 Task: Look for space in Linhai, China from 6th September, 2023 to 10th September, 2023 for 1 adult in price range Rs.10000 to Rs.15000. Place can be private room with 1  bedroom having 1 bed and 1 bathroom. Property type can be house, flat, guest house, hotel. Booking option can be shelf check-in. Required host language is Chinese (Simplified).
Action: Mouse moved to (424, 160)
Screenshot: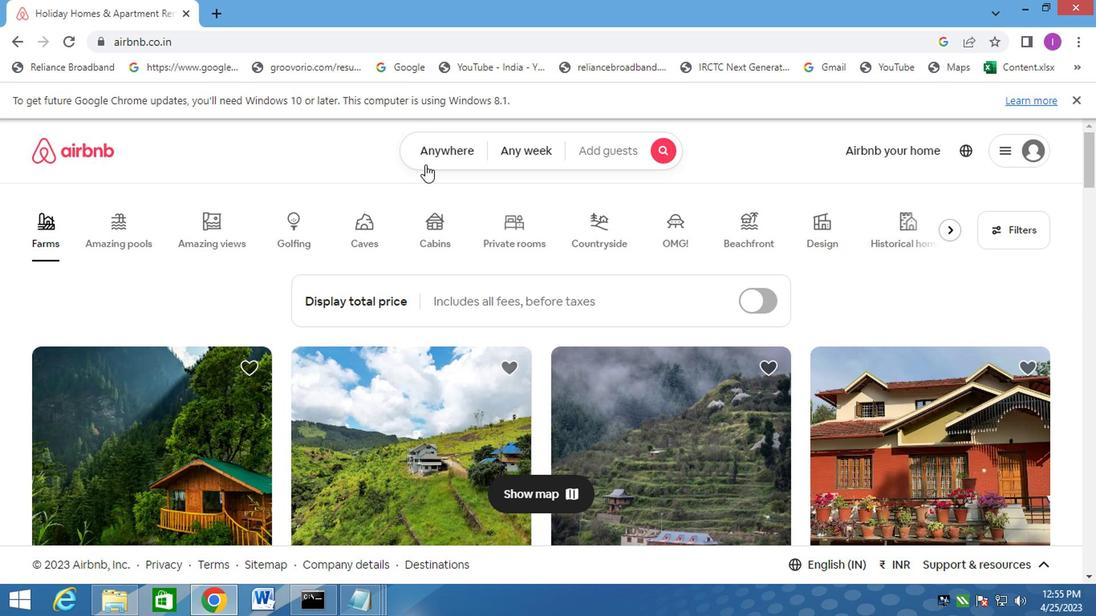 
Action: Mouse pressed left at (424, 160)
Screenshot: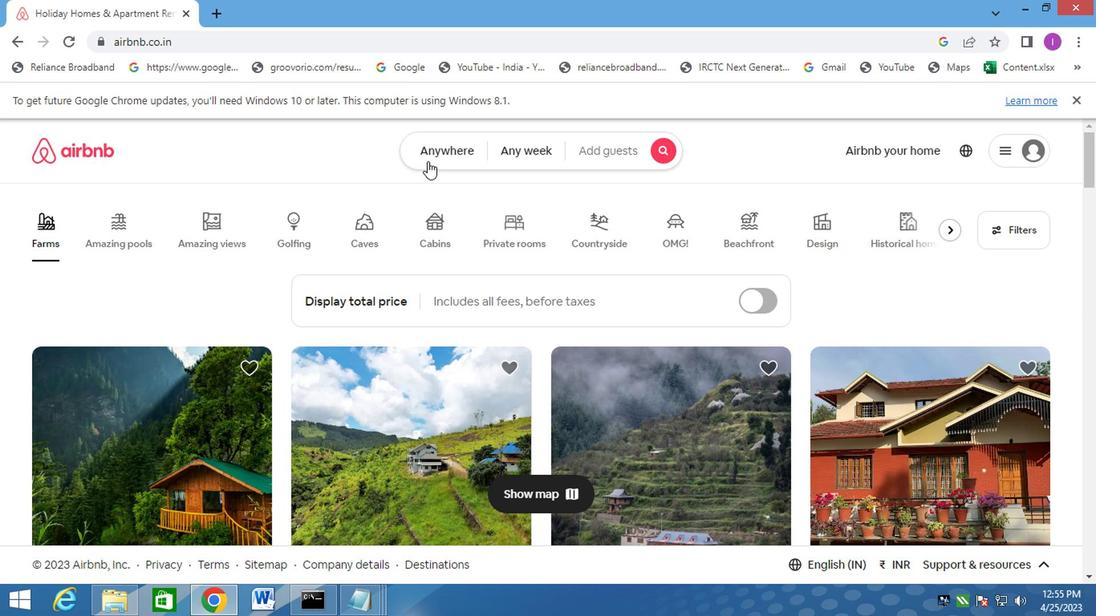 
Action: Mouse moved to (251, 226)
Screenshot: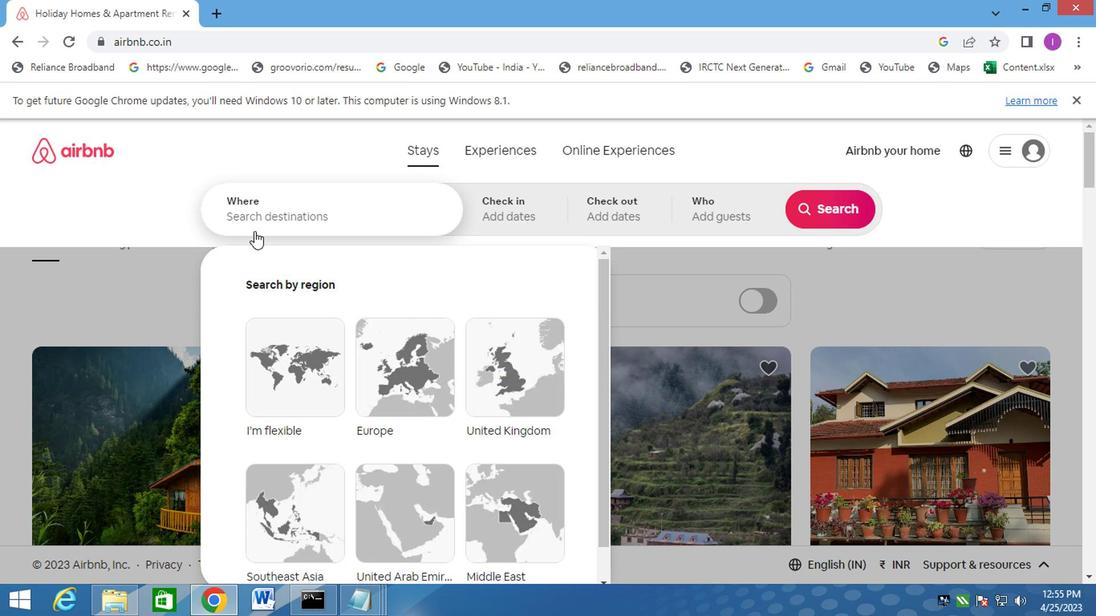 
Action: Mouse pressed left at (251, 226)
Screenshot: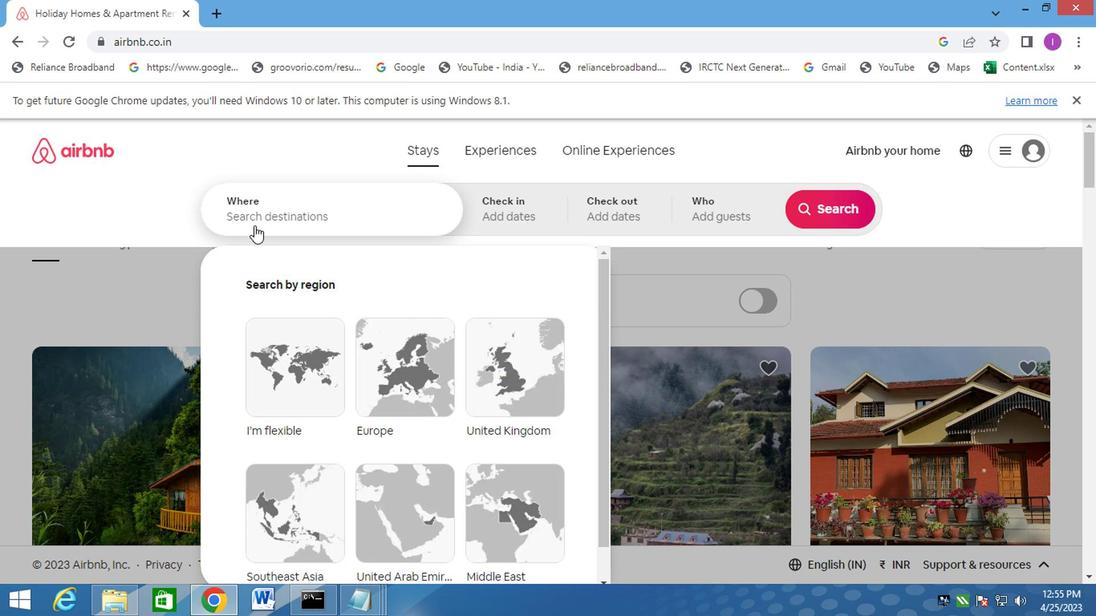 
Action: Mouse moved to (706, 166)
Screenshot: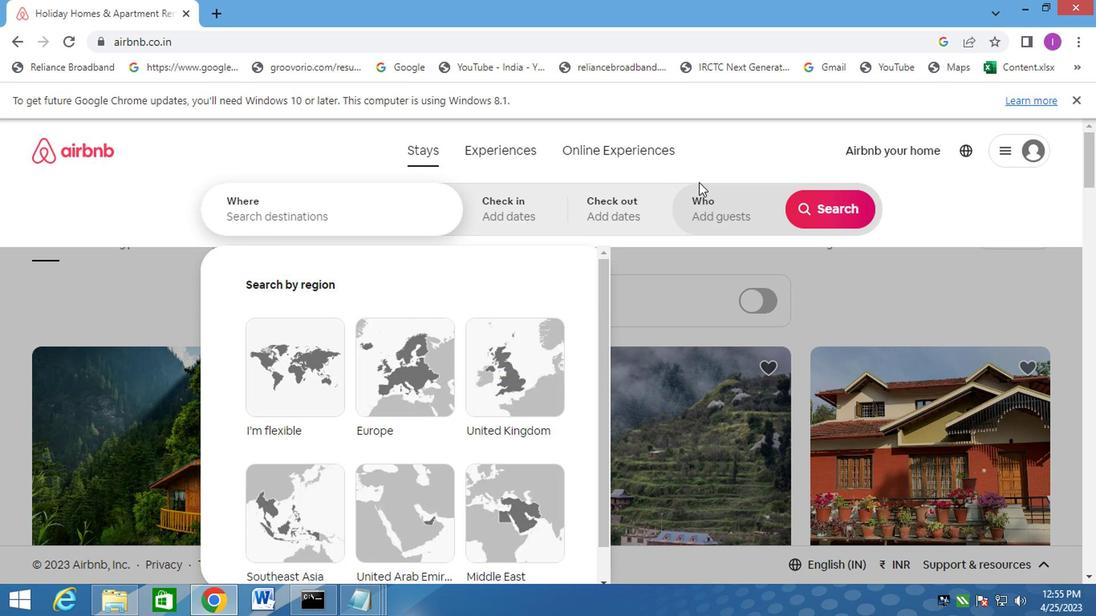 
Action: Key pressed <Key.shift>LINHAI,CHINA
Screenshot: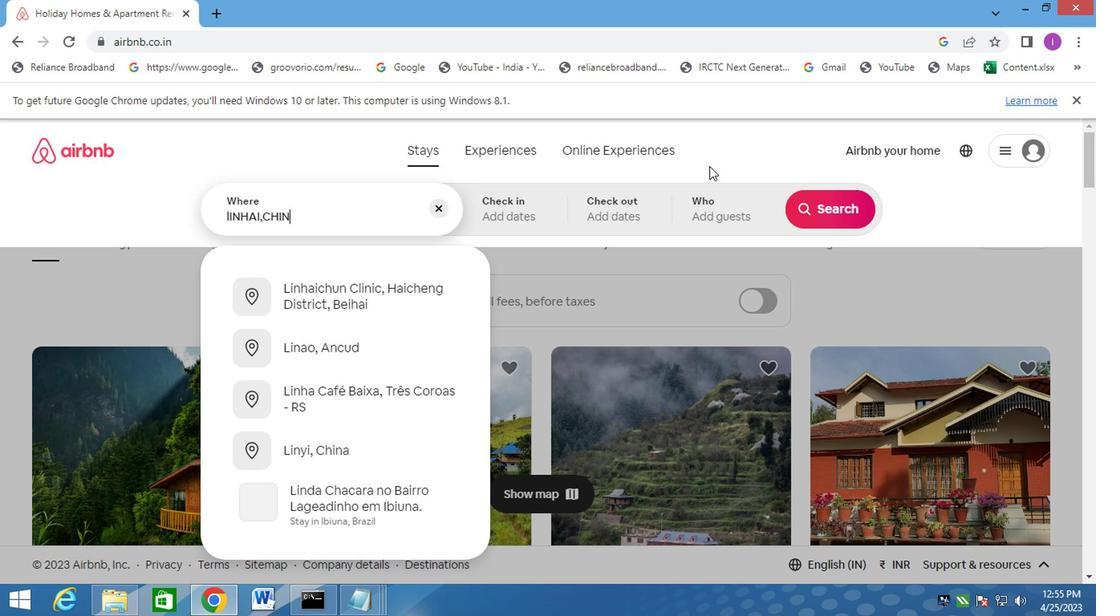 
Action: Mouse moved to (513, 198)
Screenshot: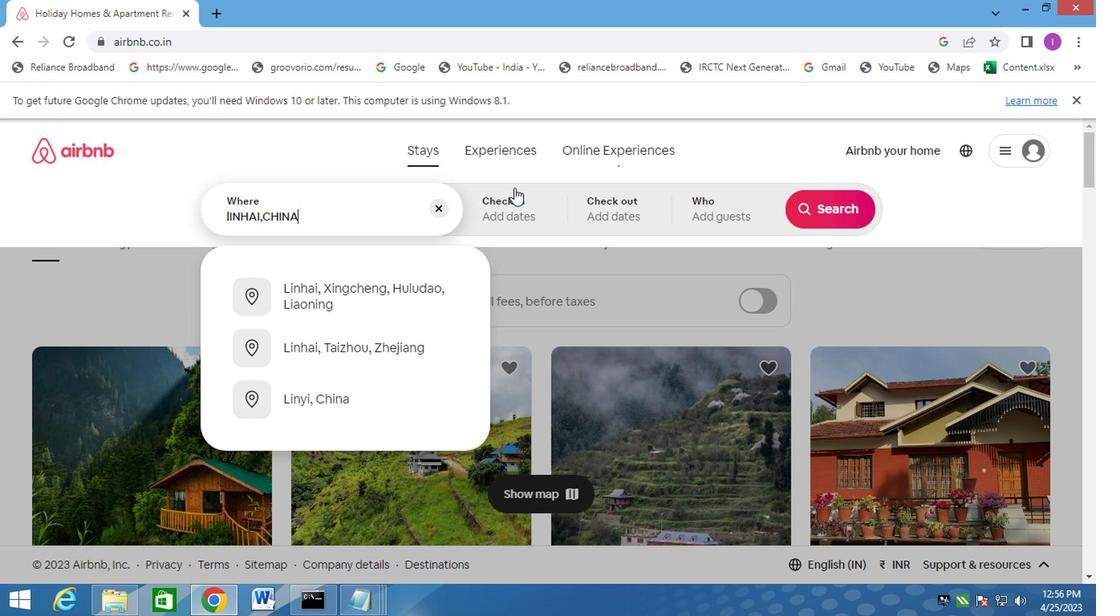 
Action: Mouse pressed left at (513, 198)
Screenshot: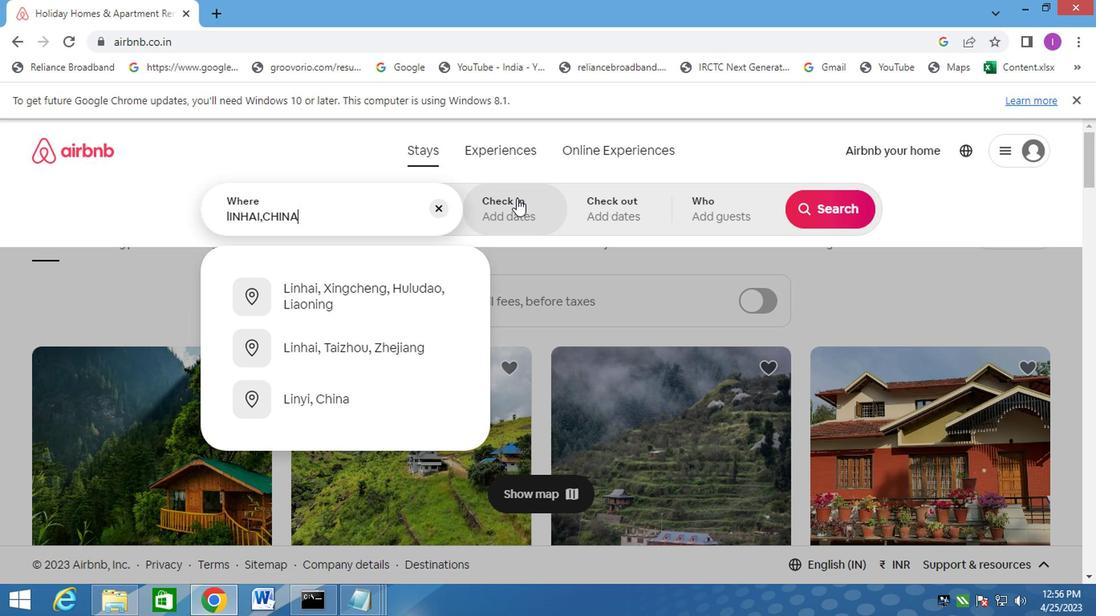 
Action: Mouse moved to (811, 334)
Screenshot: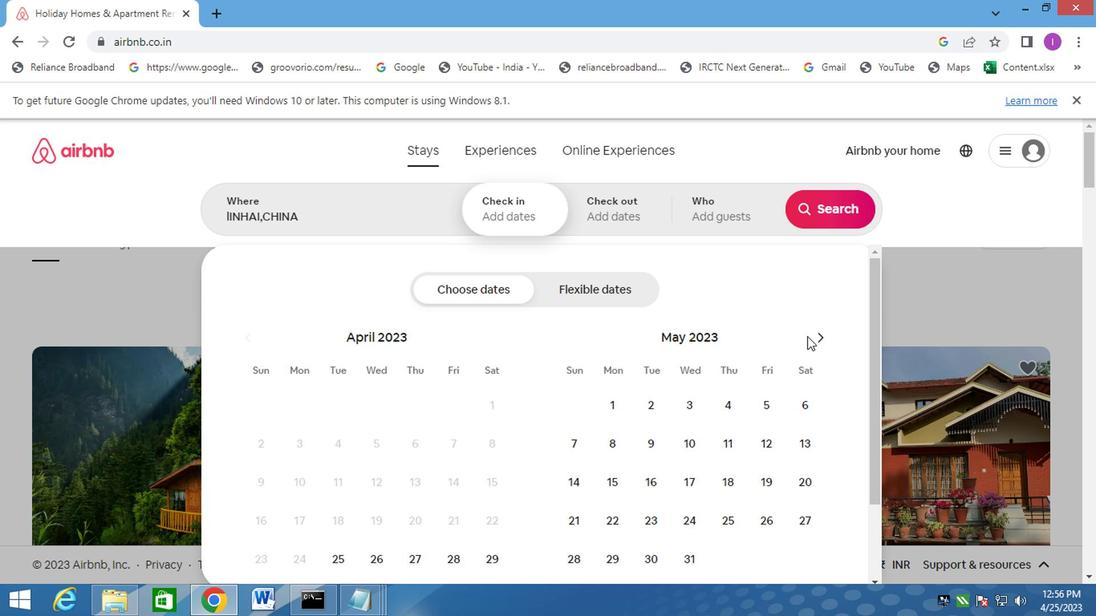 
Action: Mouse pressed left at (811, 334)
Screenshot: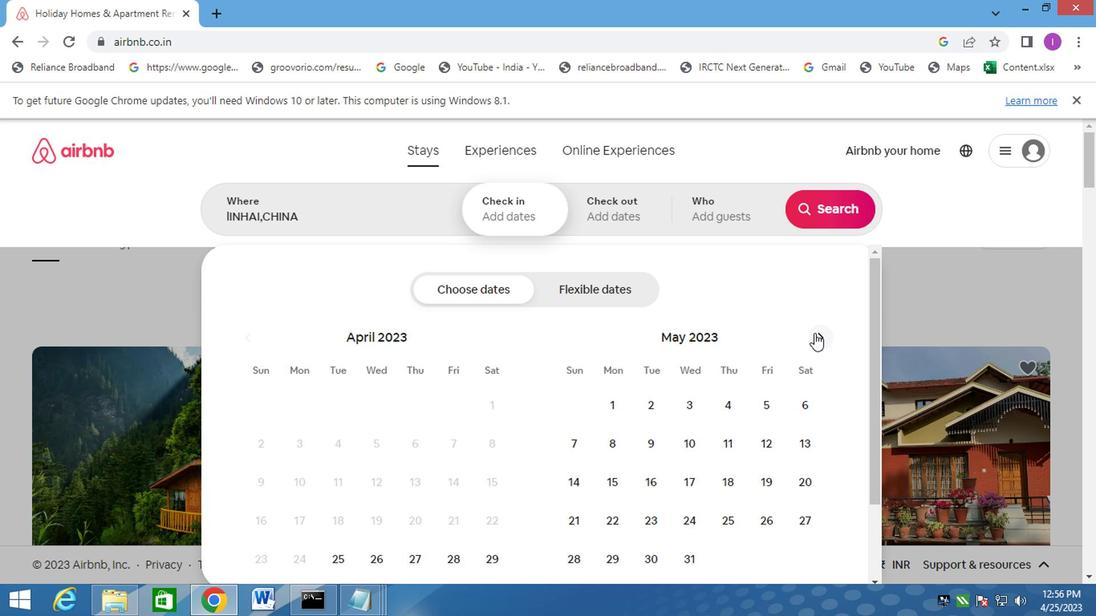 
Action: Mouse moved to (811, 334)
Screenshot: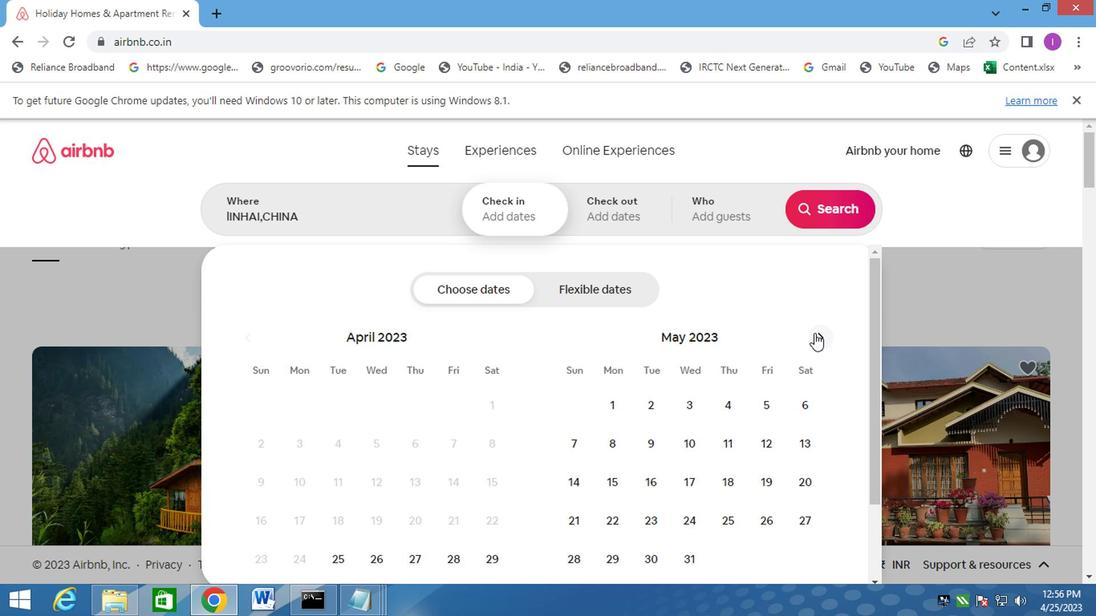 
Action: Mouse pressed left at (811, 334)
Screenshot: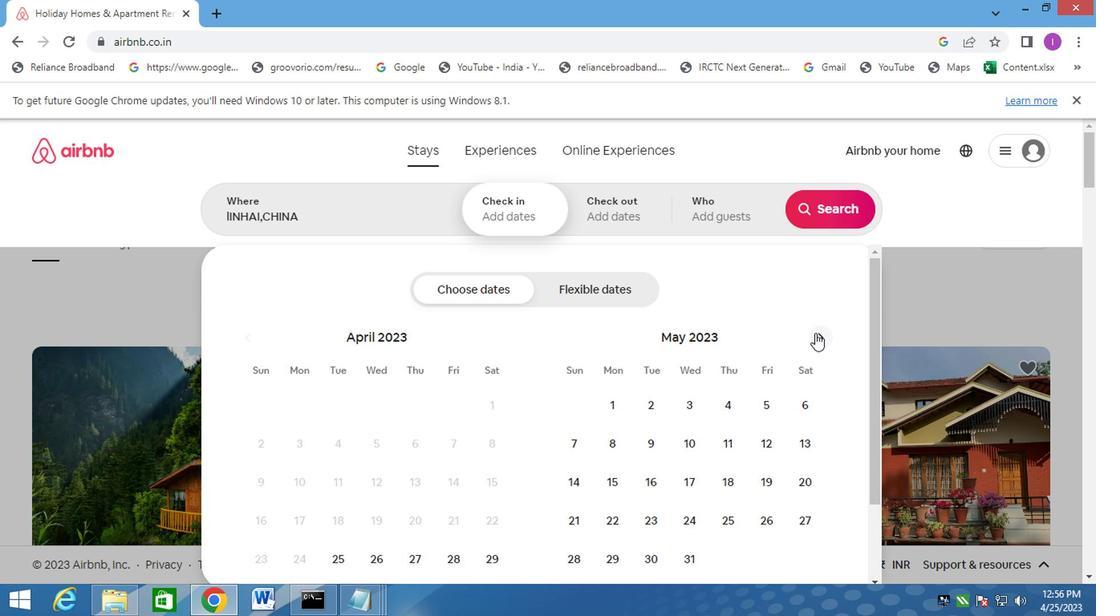 
Action: Mouse pressed left at (811, 334)
Screenshot: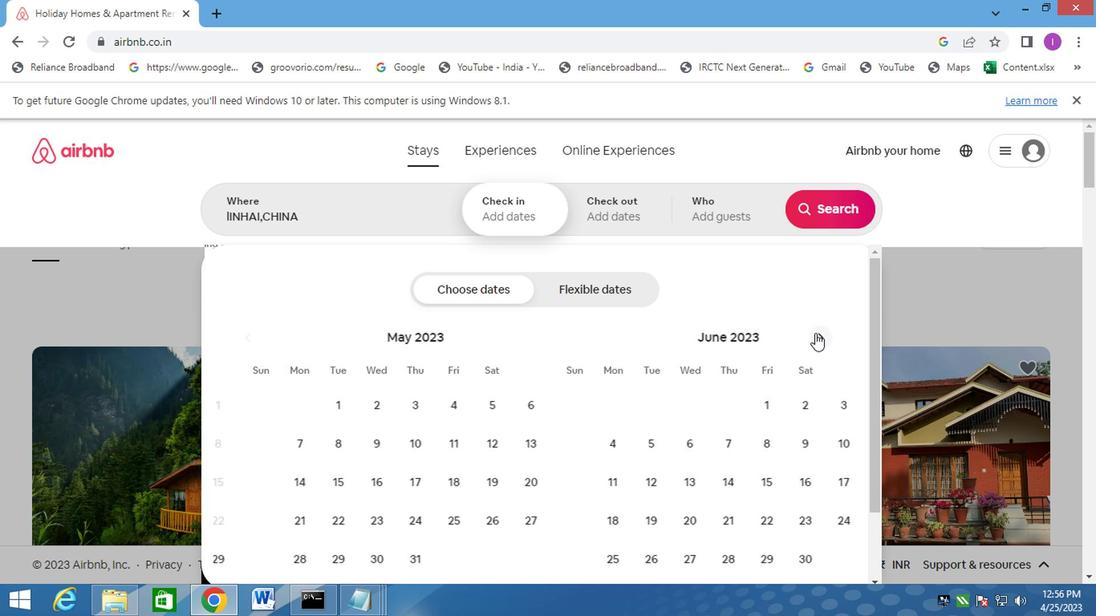
Action: Mouse pressed left at (811, 334)
Screenshot: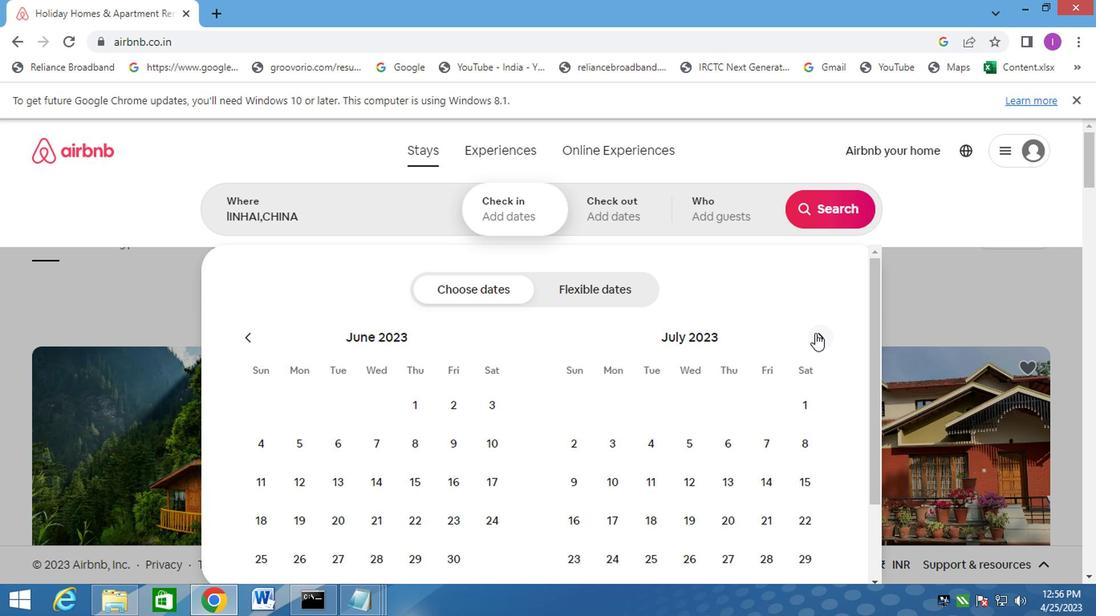 
Action: Mouse moved to (817, 342)
Screenshot: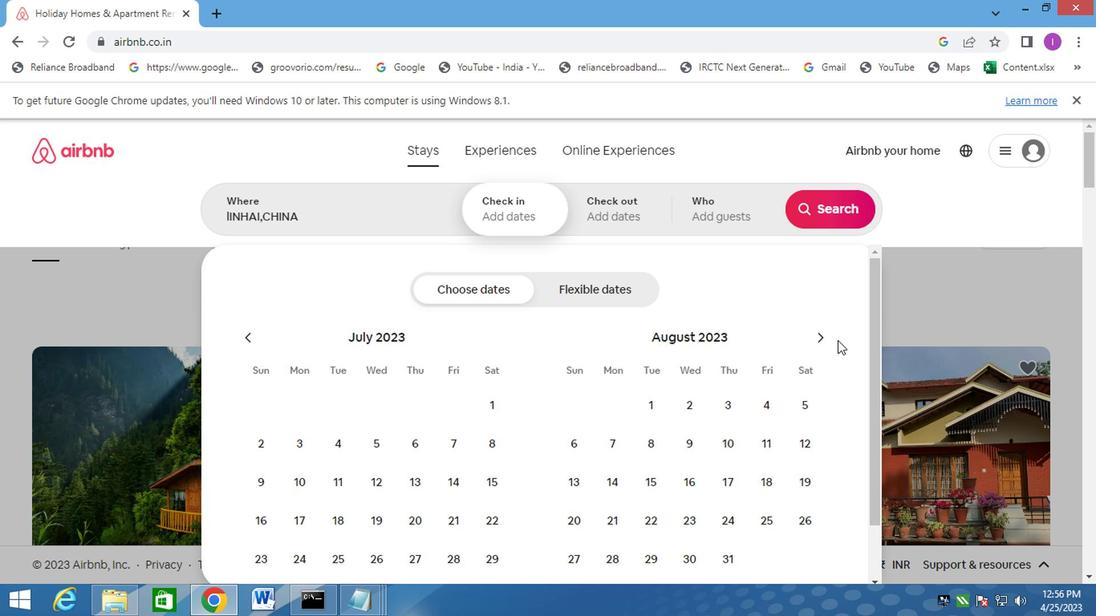 
Action: Mouse pressed left at (817, 342)
Screenshot: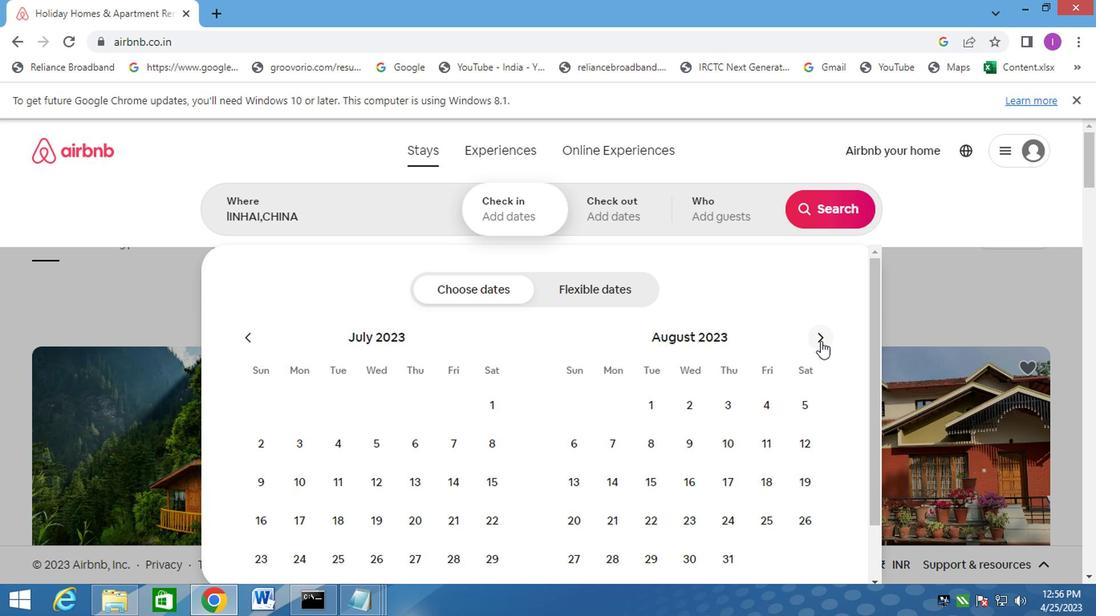 
Action: Mouse moved to (685, 448)
Screenshot: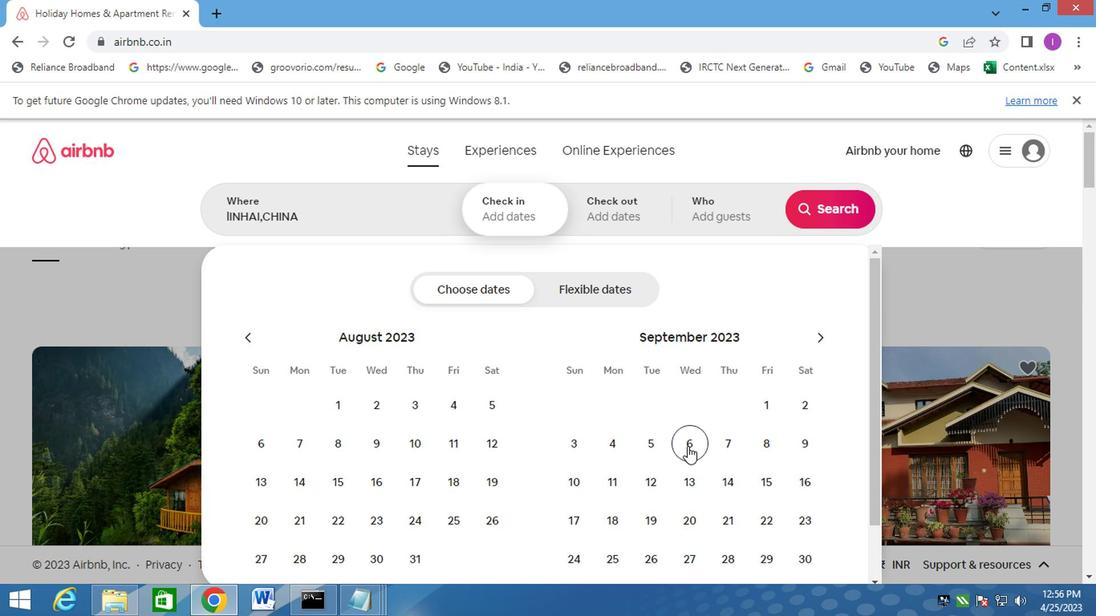 
Action: Mouse pressed left at (685, 448)
Screenshot: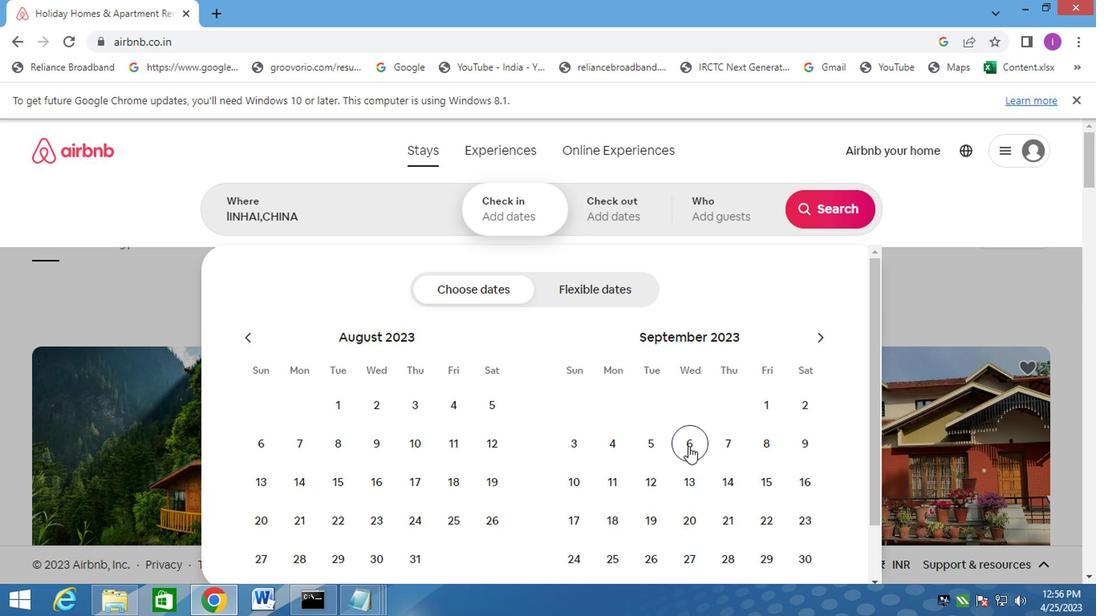 
Action: Mouse moved to (575, 482)
Screenshot: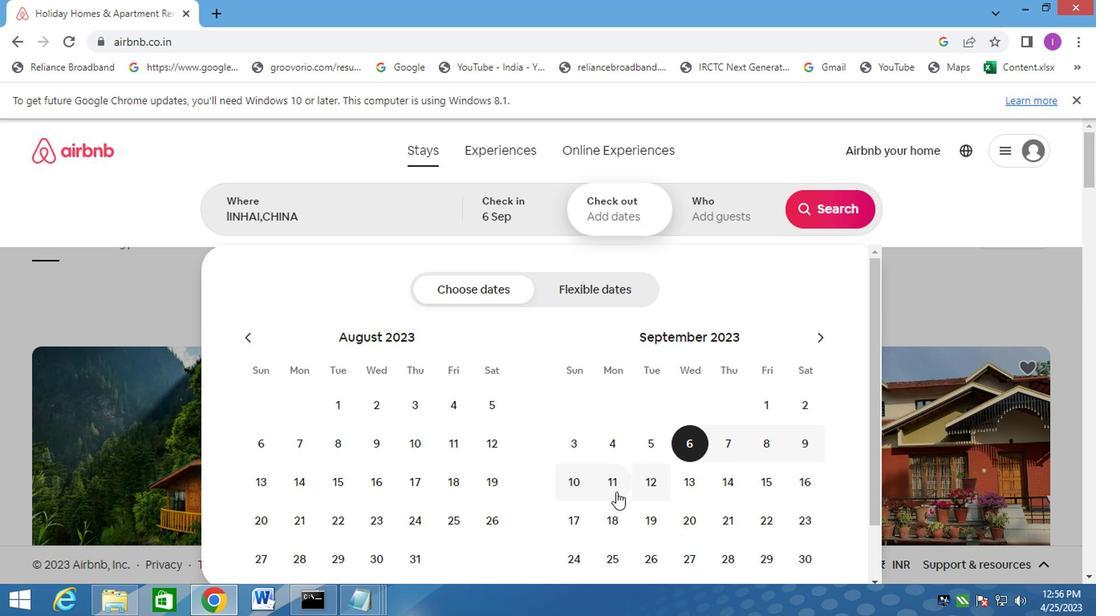 
Action: Mouse pressed left at (575, 482)
Screenshot: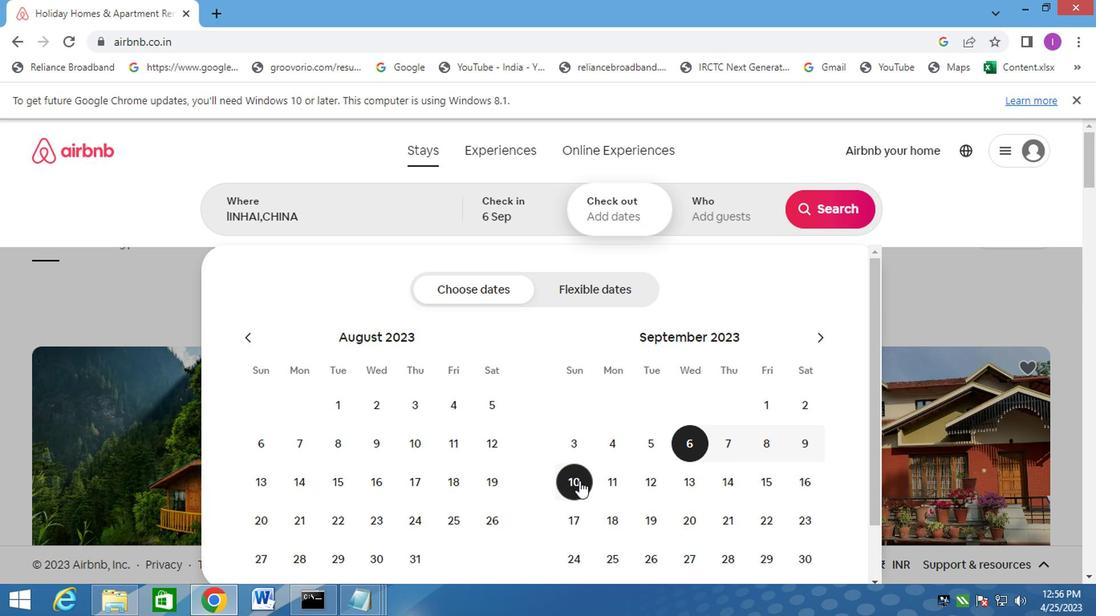 
Action: Mouse moved to (731, 202)
Screenshot: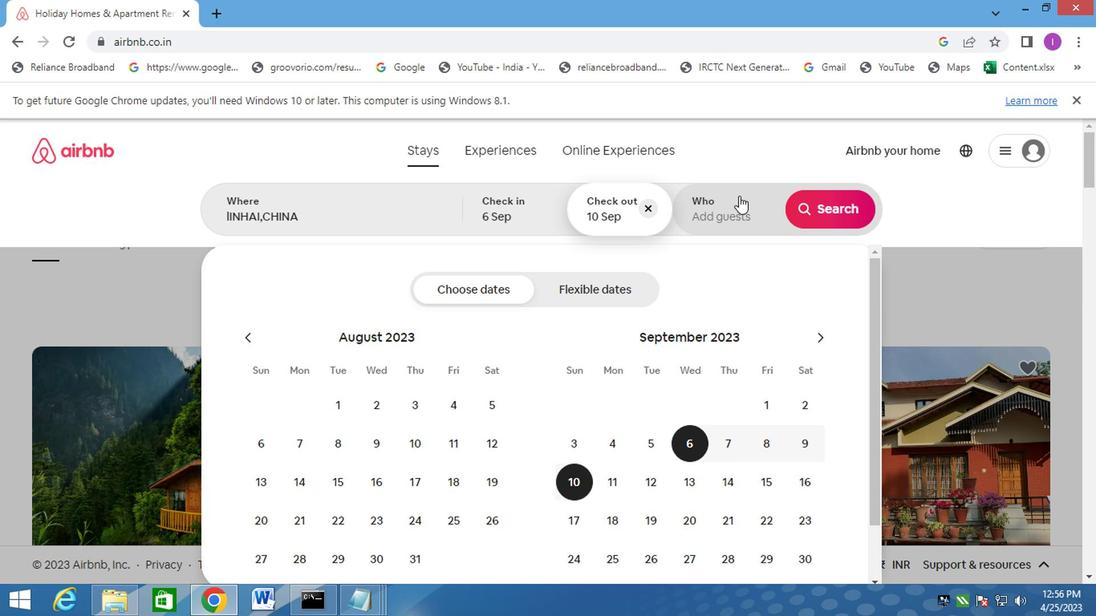 
Action: Mouse pressed left at (731, 202)
Screenshot: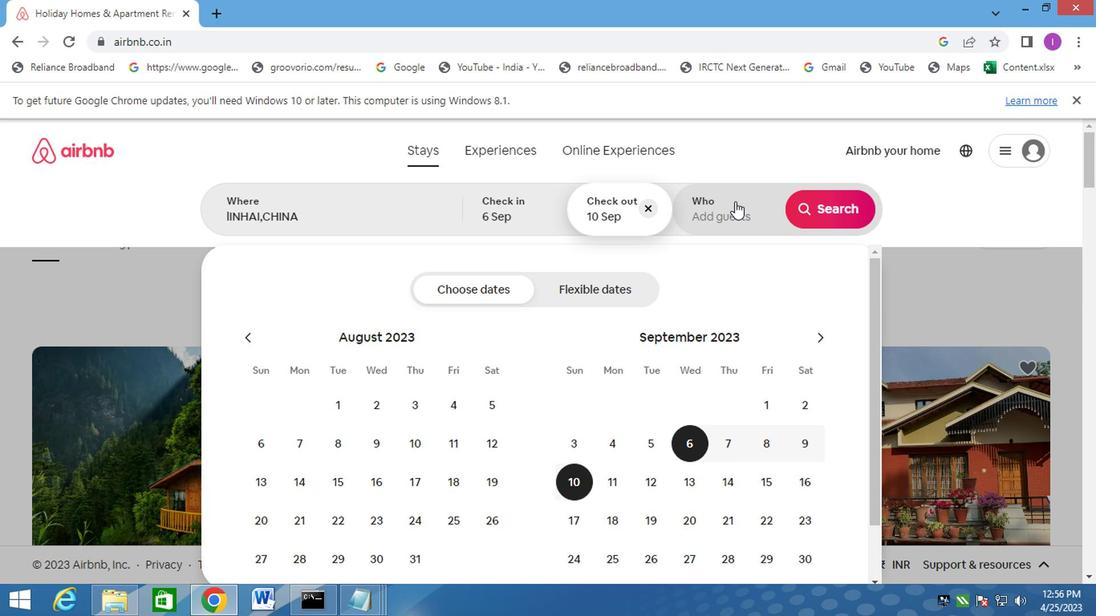 
Action: Mouse moved to (833, 296)
Screenshot: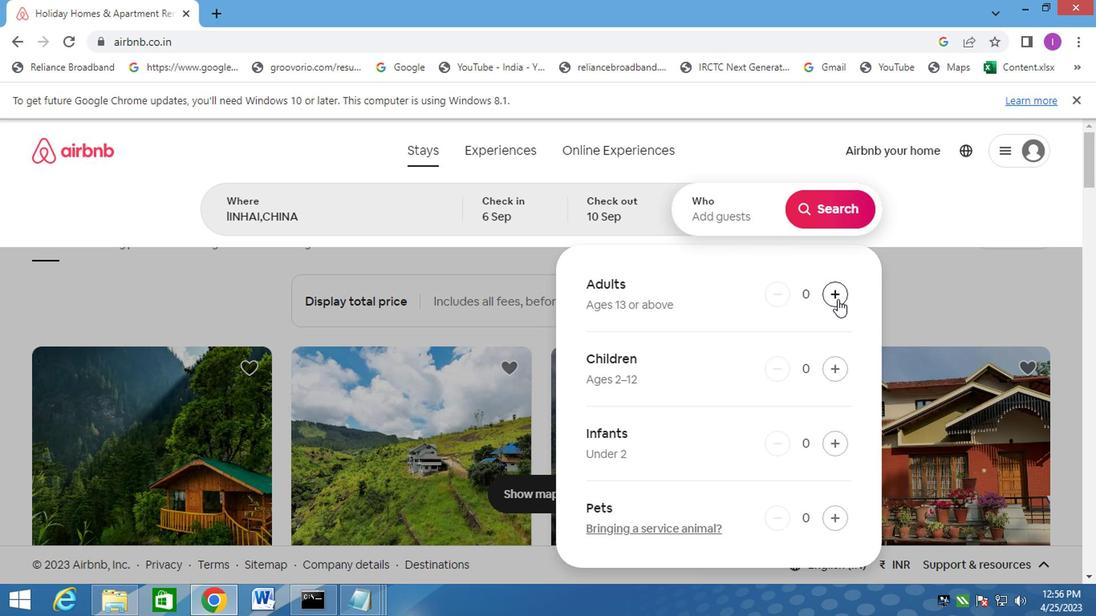 
Action: Mouse pressed left at (833, 296)
Screenshot: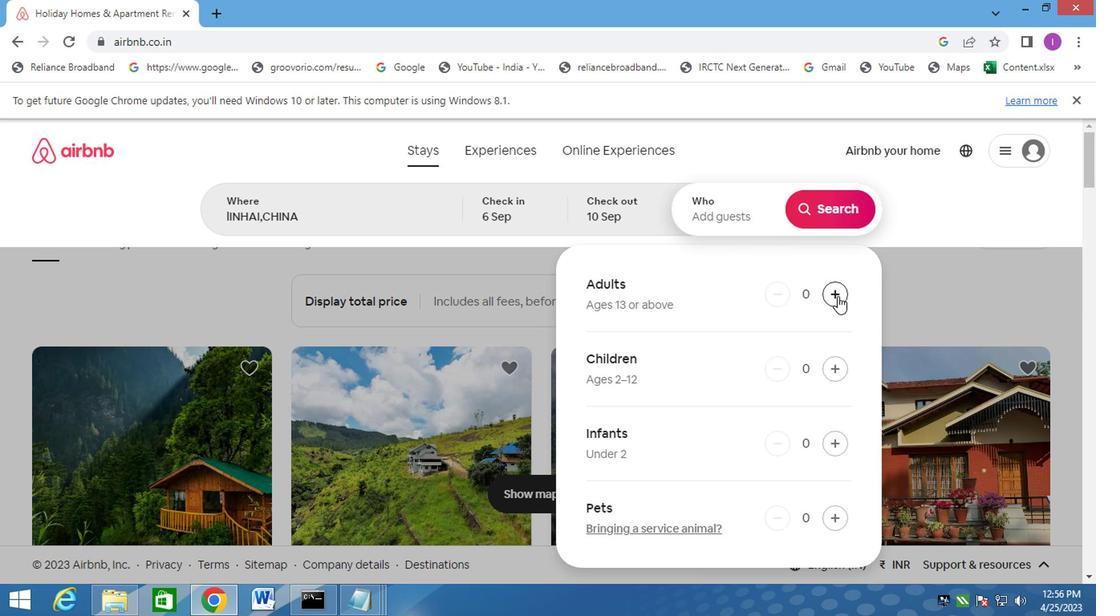 
Action: Mouse moved to (826, 215)
Screenshot: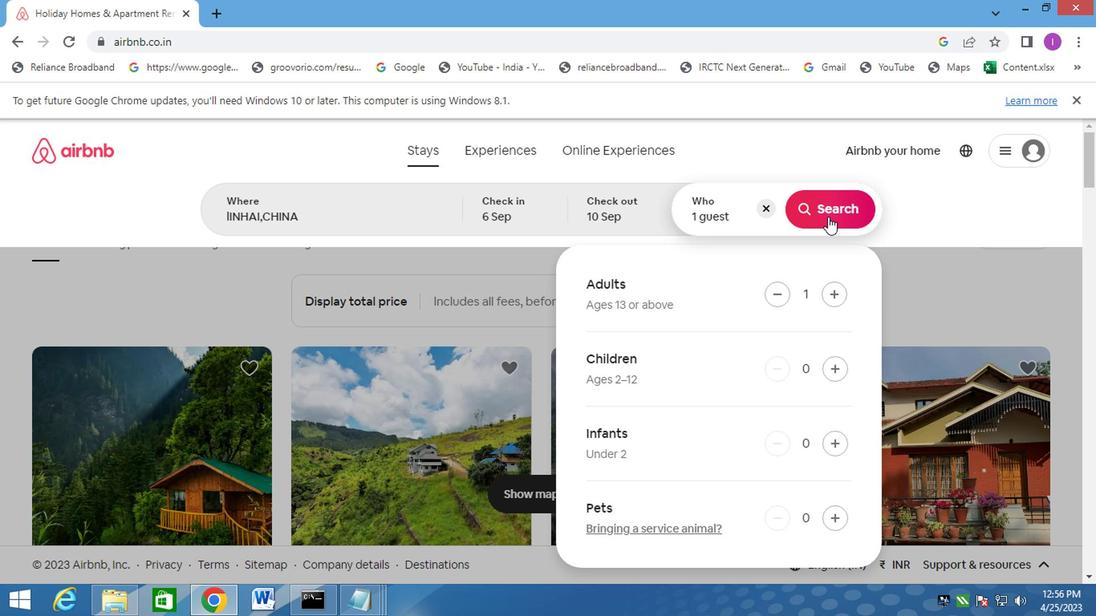 
Action: Mouse pressed left at (826, 215)
Screenshot: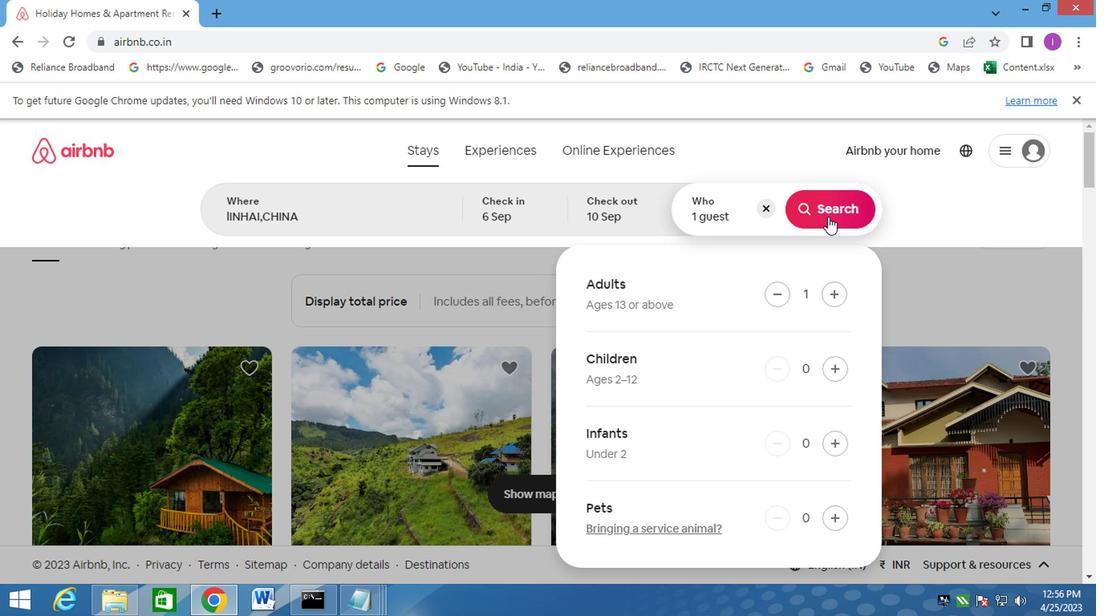 
Action: Mouse moved to (1030, 215)
Screenshot: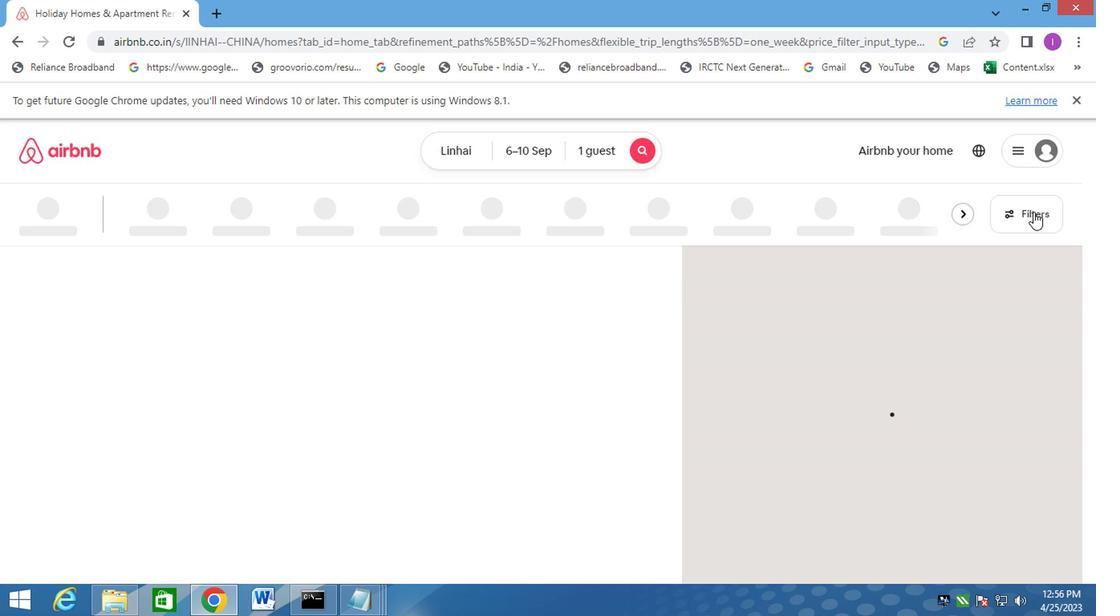 
Action: Mouse pressed left at (1030, 215)
Screenshot: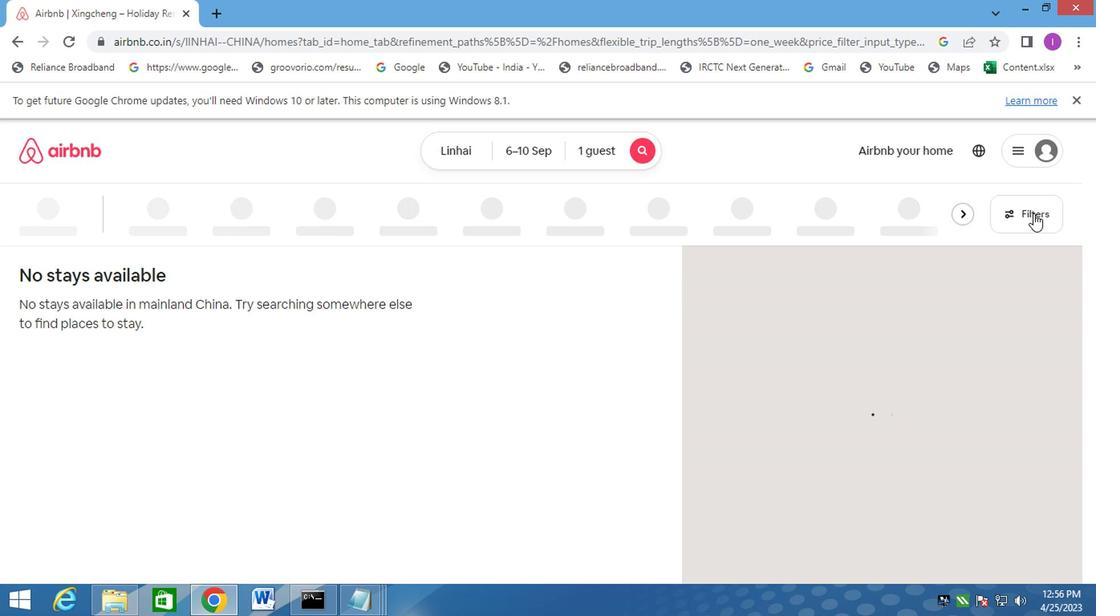 
Action: Mouse moved to (341, 309)
Screenshot: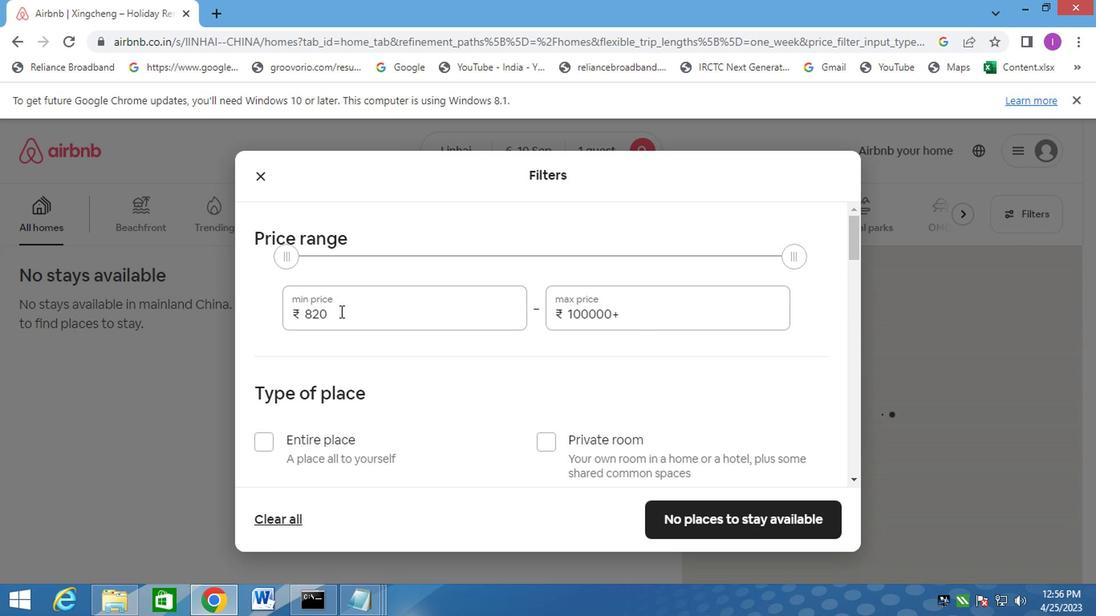 
Action: Mouse pressed left at (341, 309)
Screenshot: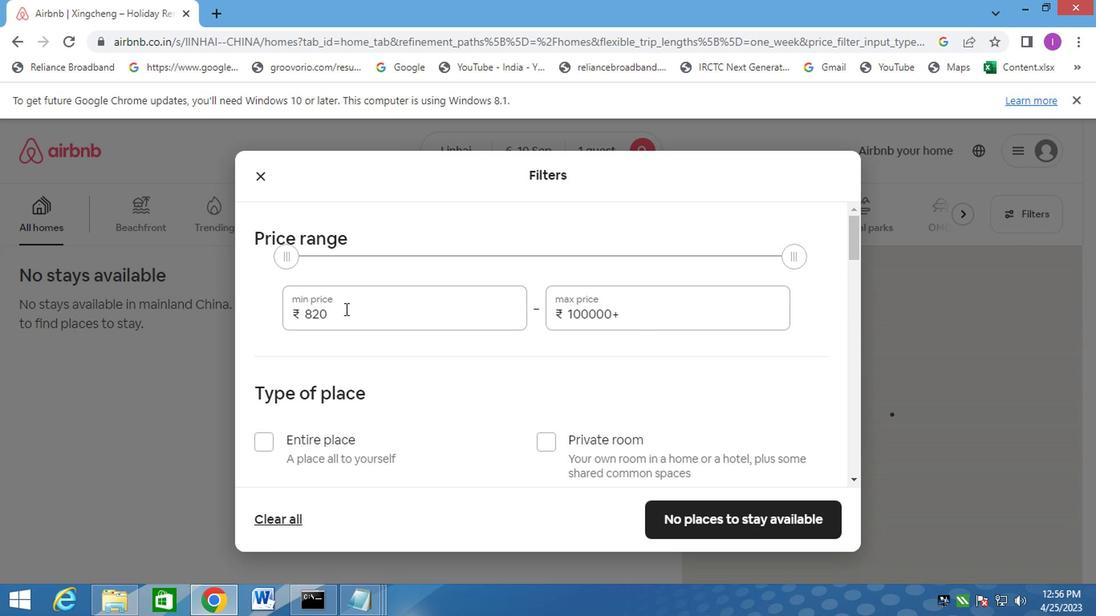 
Action: Mouse moved to (324, 305)
Screenshot: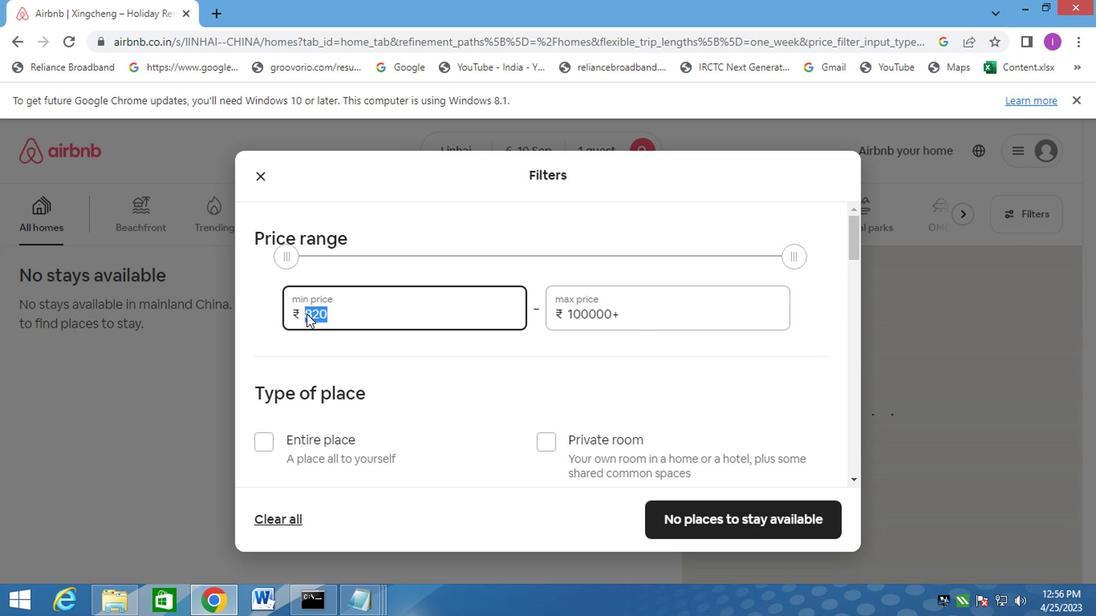 
Action: Key pressed 1000
Screenshot: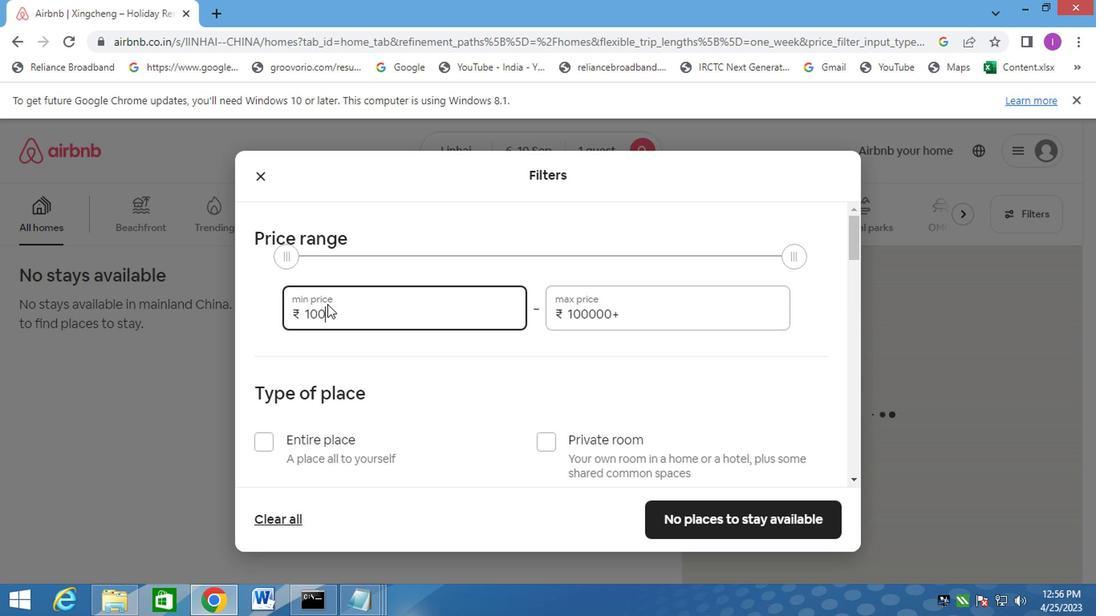 
Action: Mouse moved to (629, 315)
Screenshot: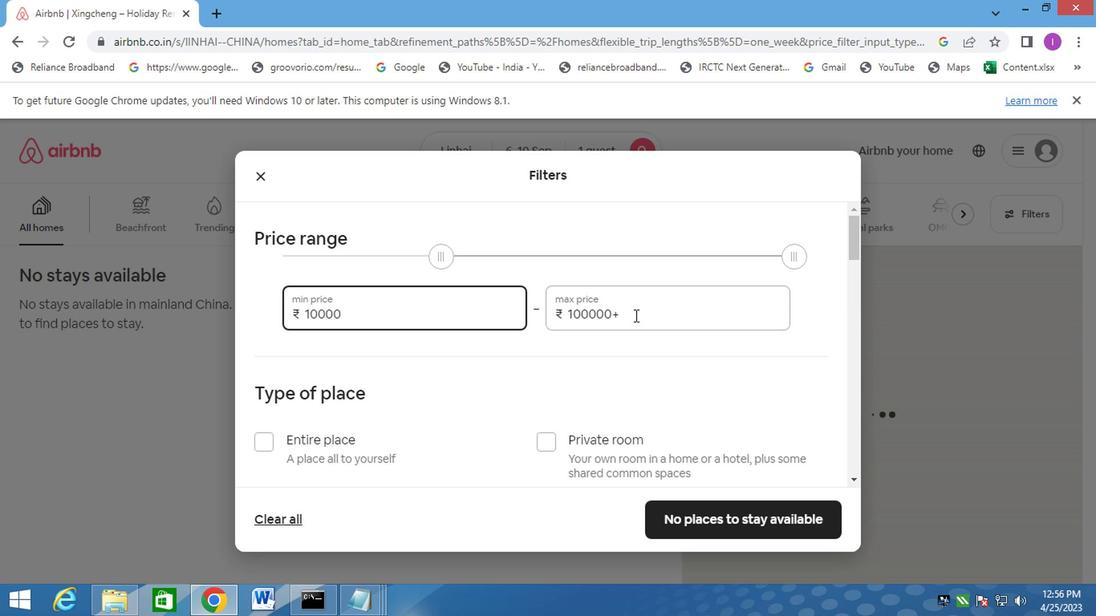 
Action: Mouse pressed left at (629, 315)
Screenshot: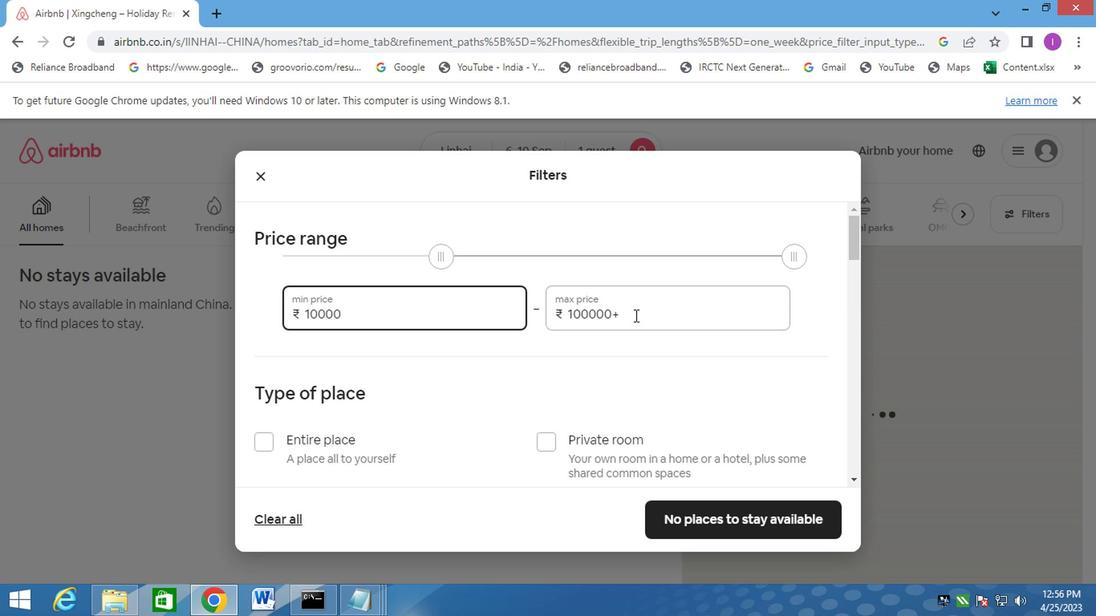 
Action: Mouse moved to (564, 326)
Screenshot: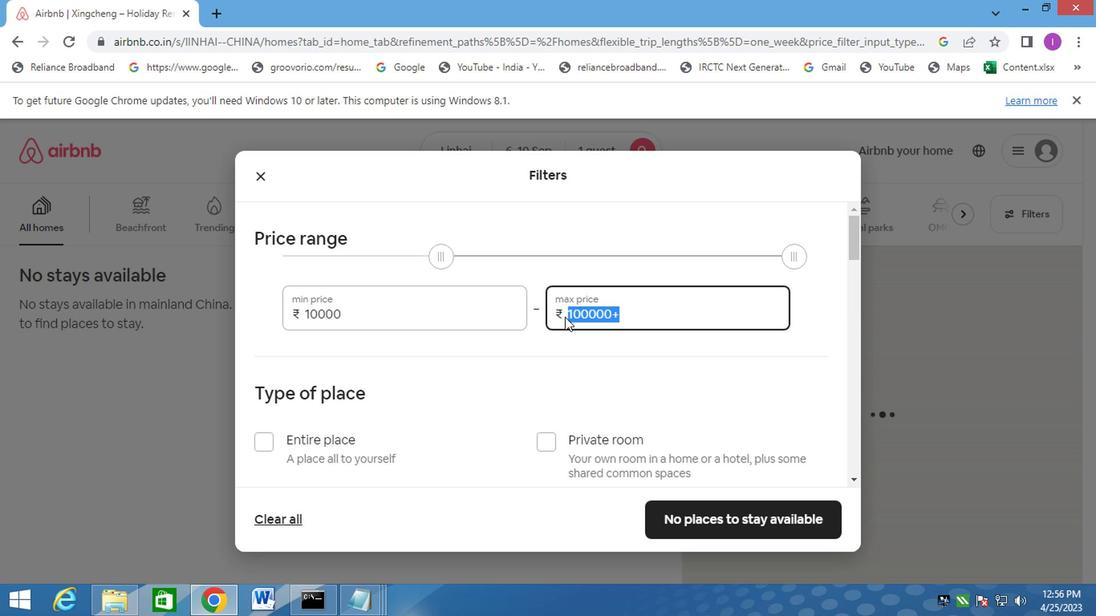 
Action: Key pressed 15000
Screenshot: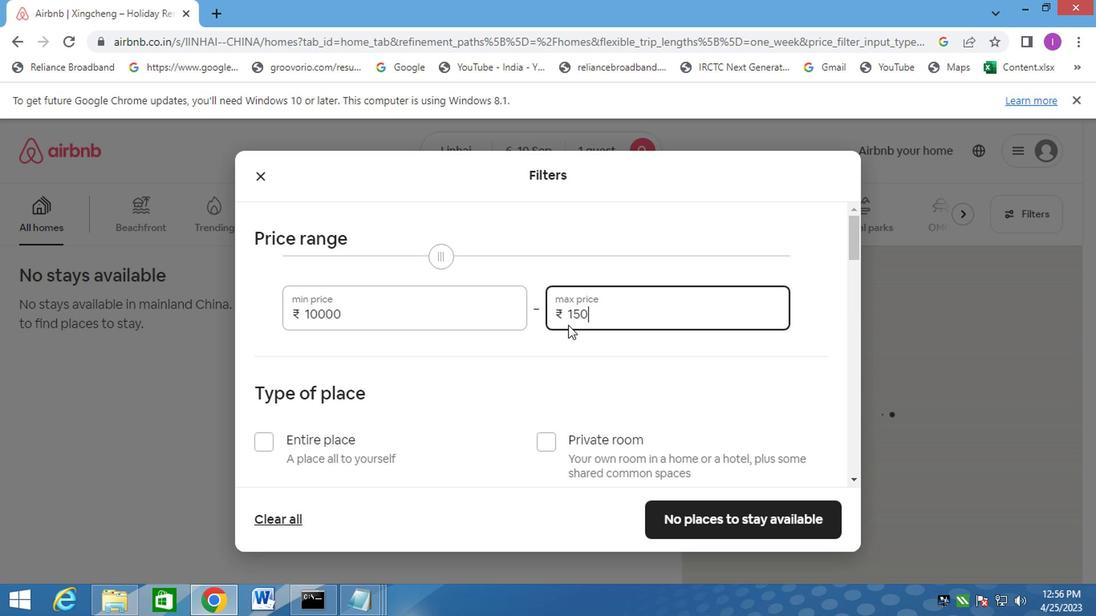 
Action: Mouse moved to (541, 442)
Screenshot: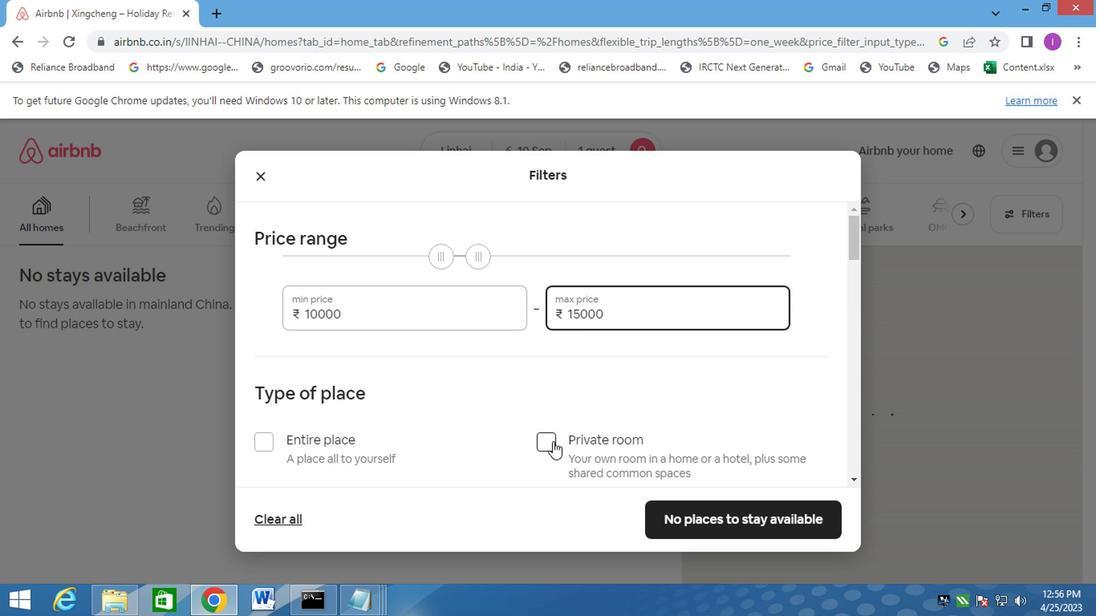 
Action: Mouse pressed left at (541, 442)
Screenshot: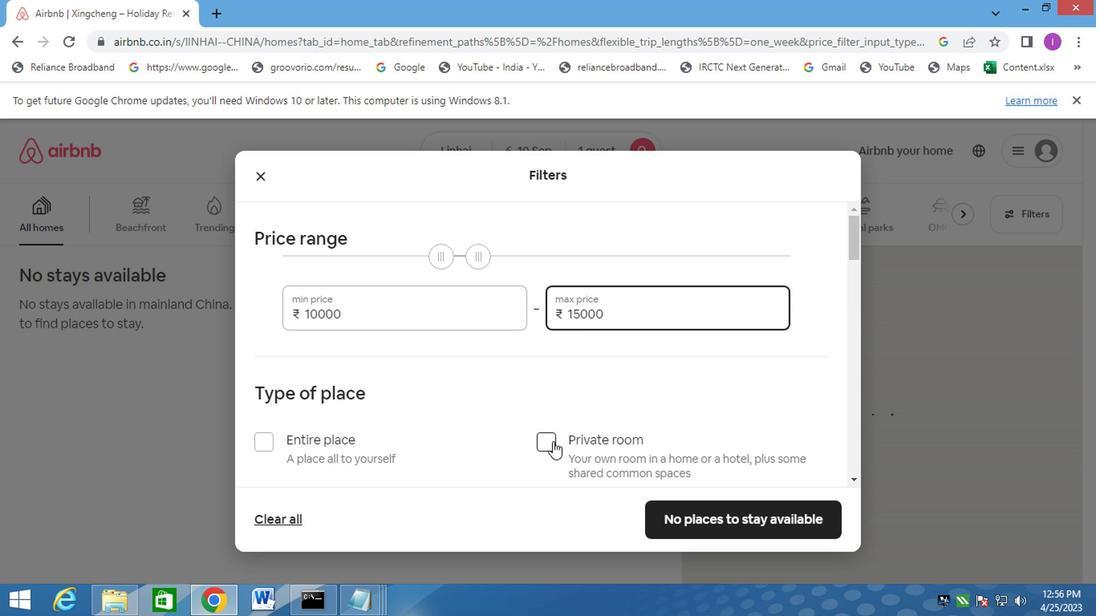 
Action: Mouse moved to (793, 328)
Screenshot: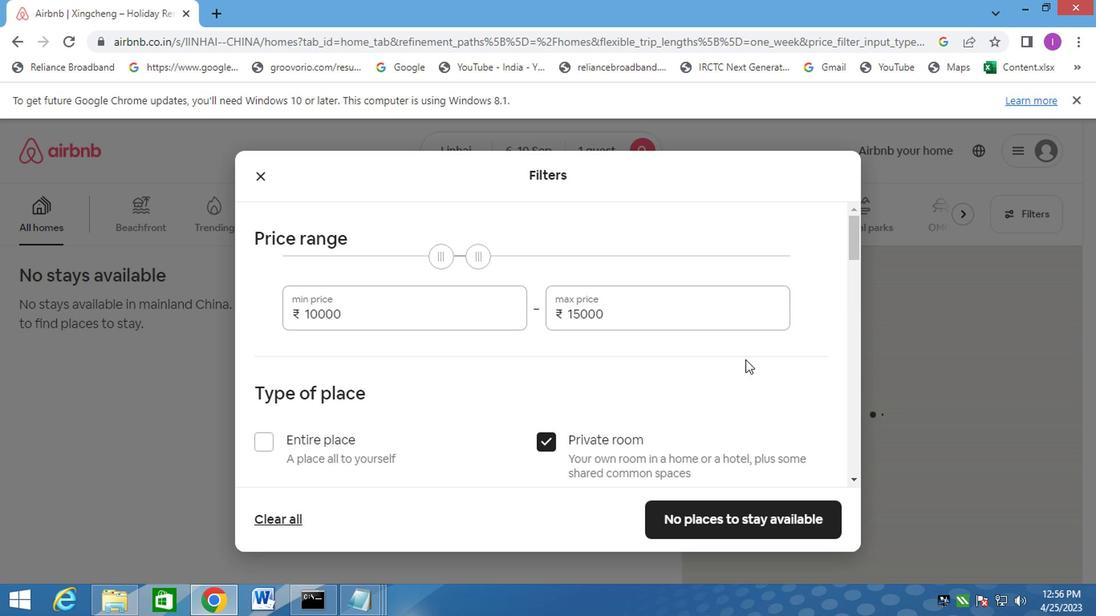 
Action: Mouse scrolled (793, 327) with delta (0, -1)
Screenshot: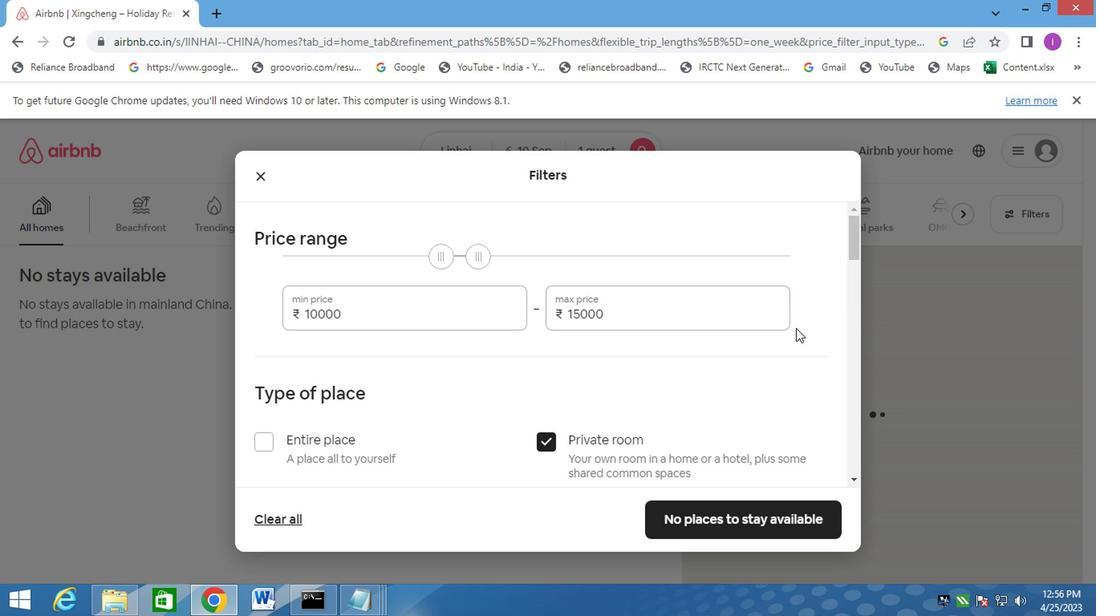 
Action: Mouse scrolled (793, 327) with delta (0, -1)
Screenshot: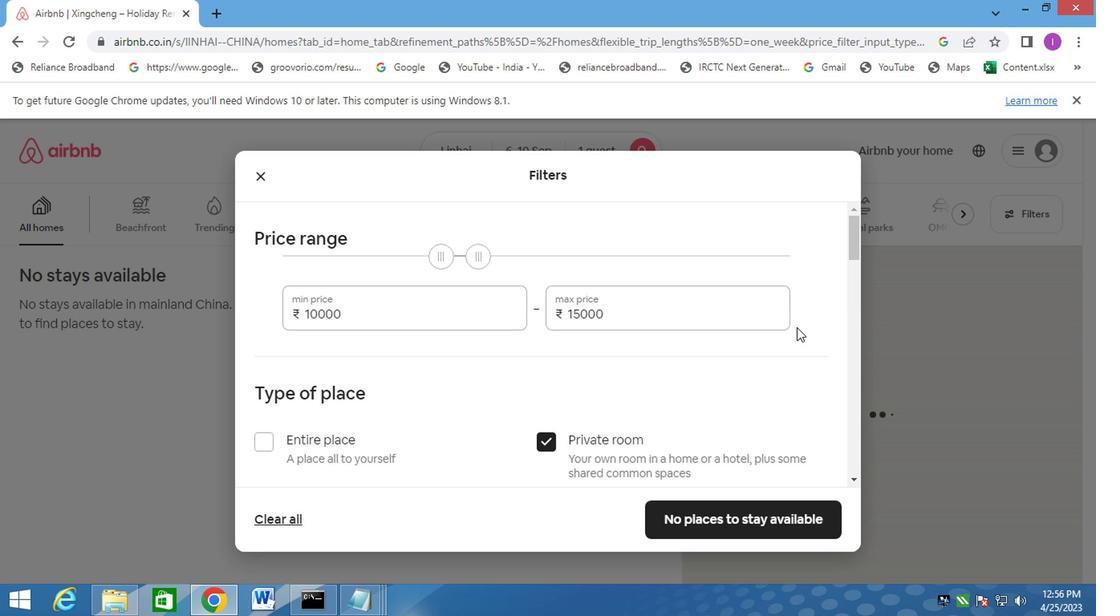 
Action: Mouse scrolled (793, 327) with delta (0, -1)
Screenshot: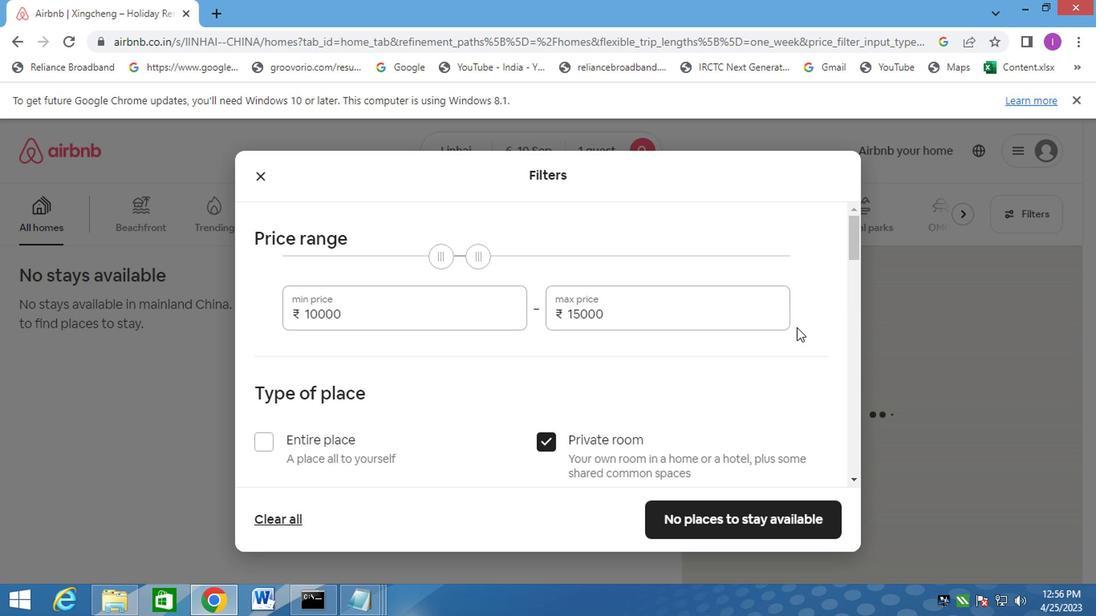 
Action: Mouse scrolled (793, 327) with delta (0, -1)
Screenshot: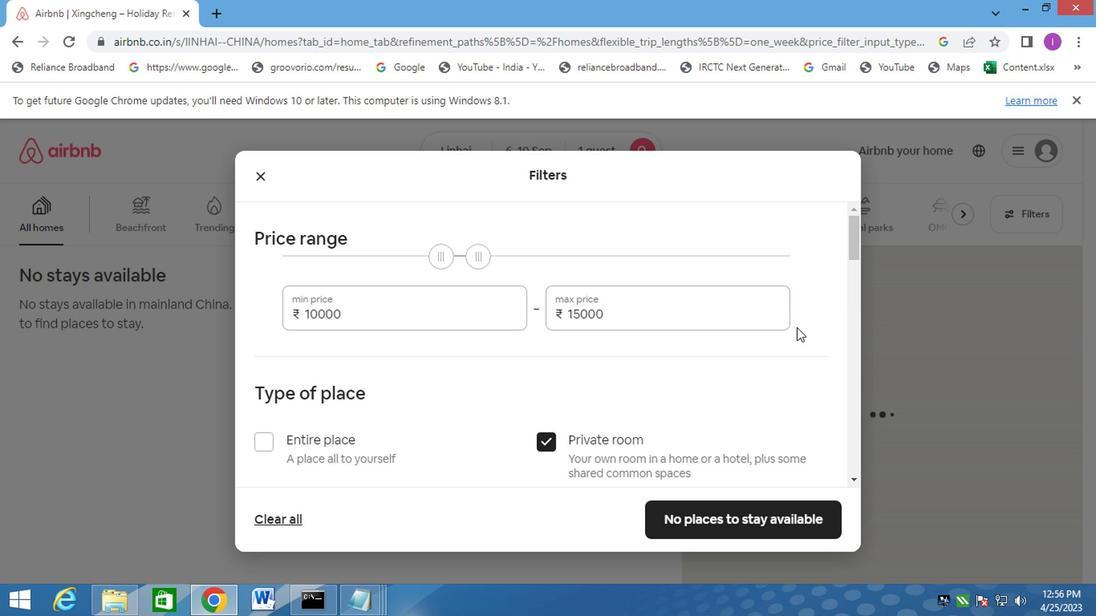 
Action: Mouse moved to (353, 393)
Screenshot: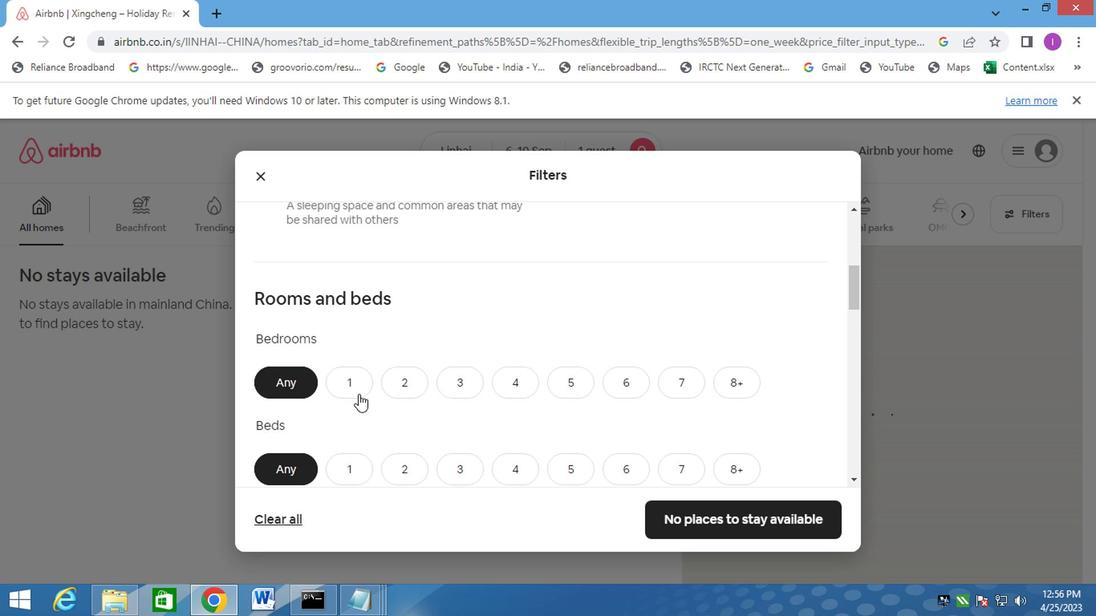 
Action: Mouse pressed left at (353, 393)
Screenshot: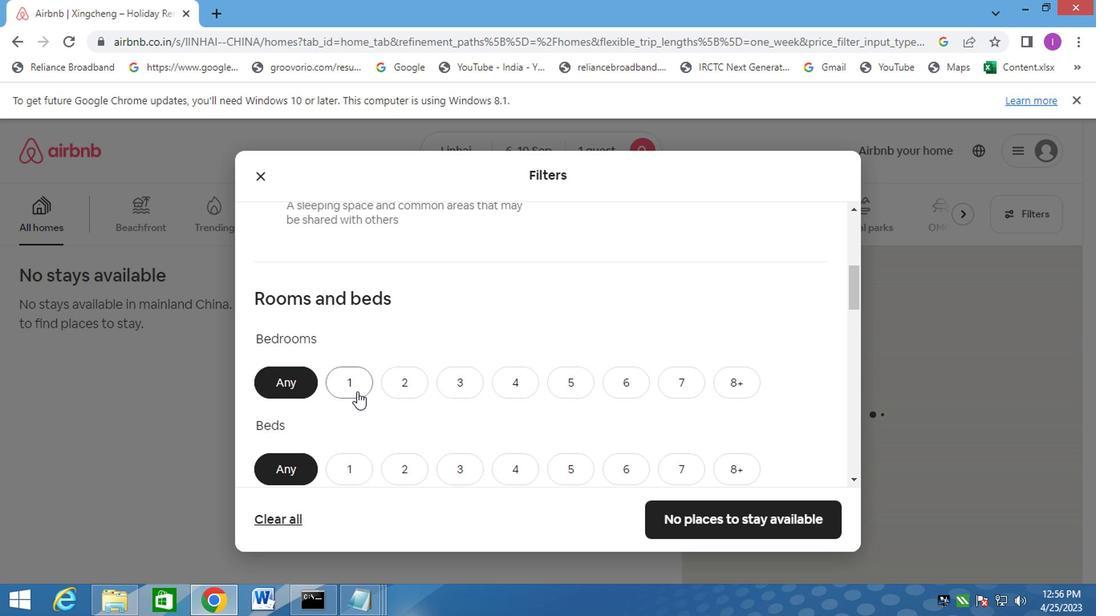 
Action: Mouse moved to (333, 471)
Screenshot: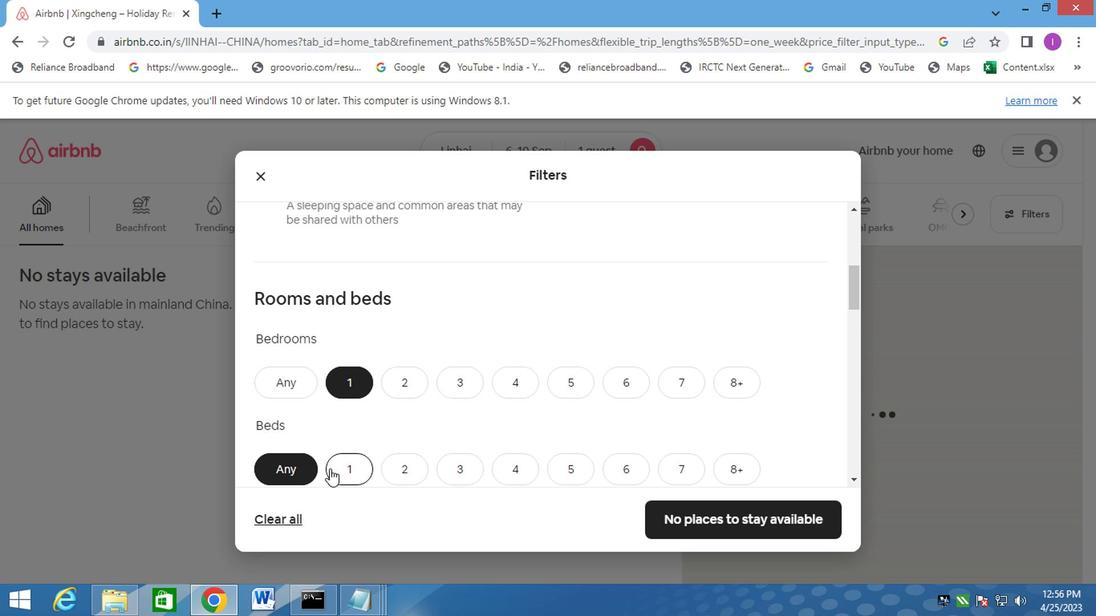 
Action: Mouse pressed left at (333, 471)
Screenshot: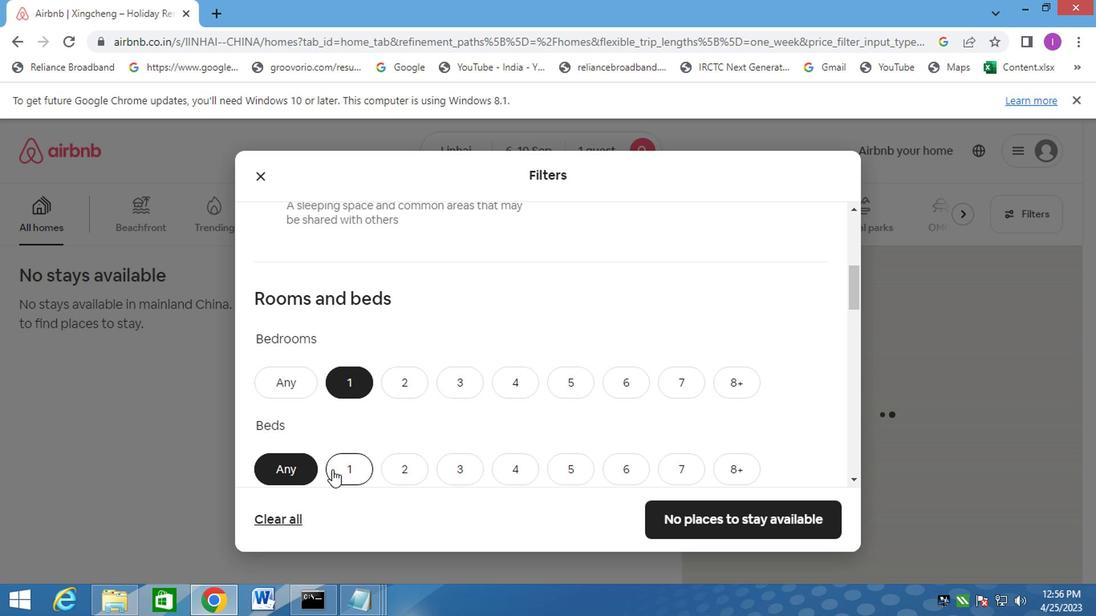 
Action: Mouse moved to (379, 442)
Screenshot: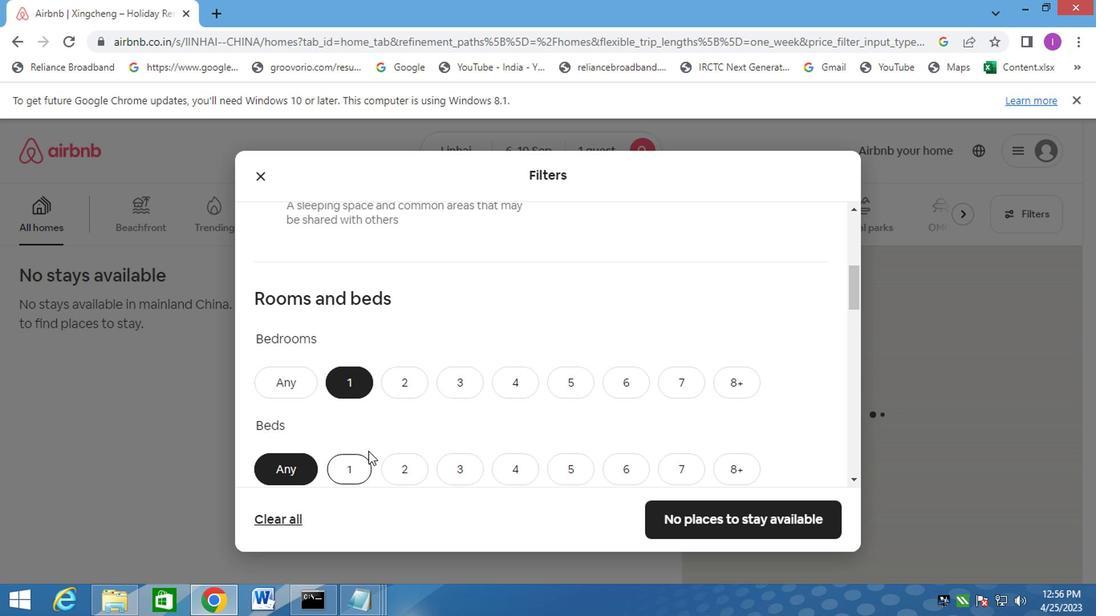 
Action: Mouse scrolled (379, 442) with delta (0, 0)
Screenshot: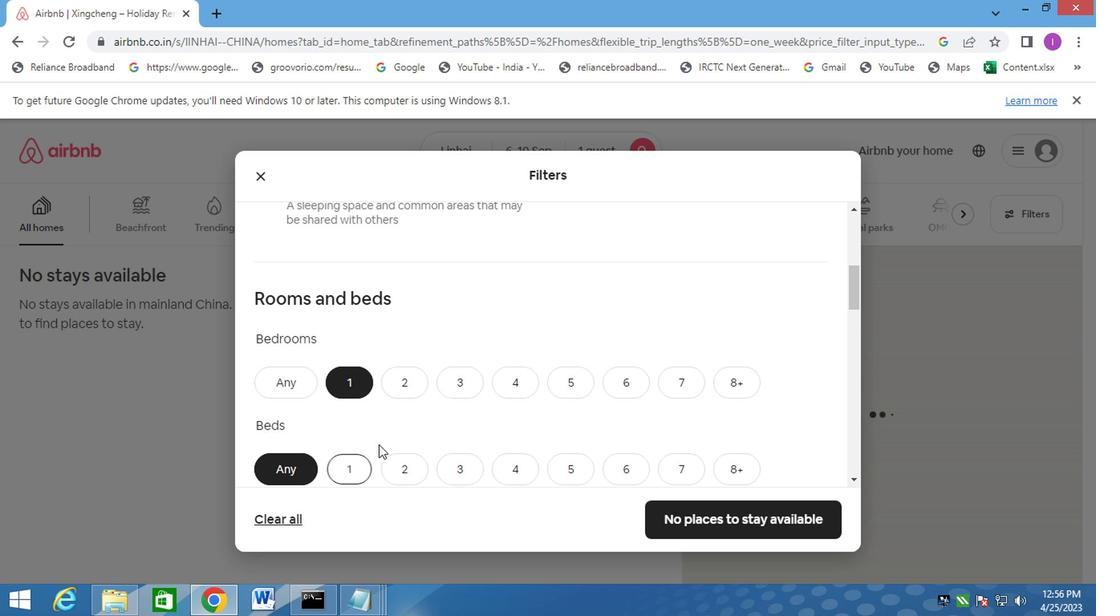 
Action: Mouse scrolled (379, 442) with delta (0, 0)
Screenshot: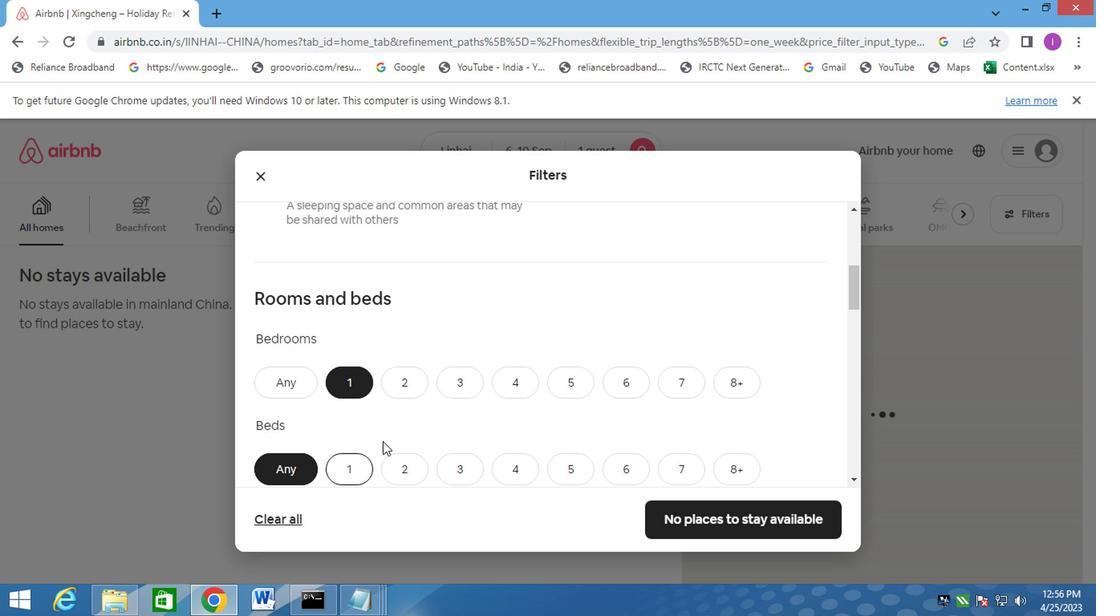 
Action: Mouse moved to (348, 408)
Screenshot: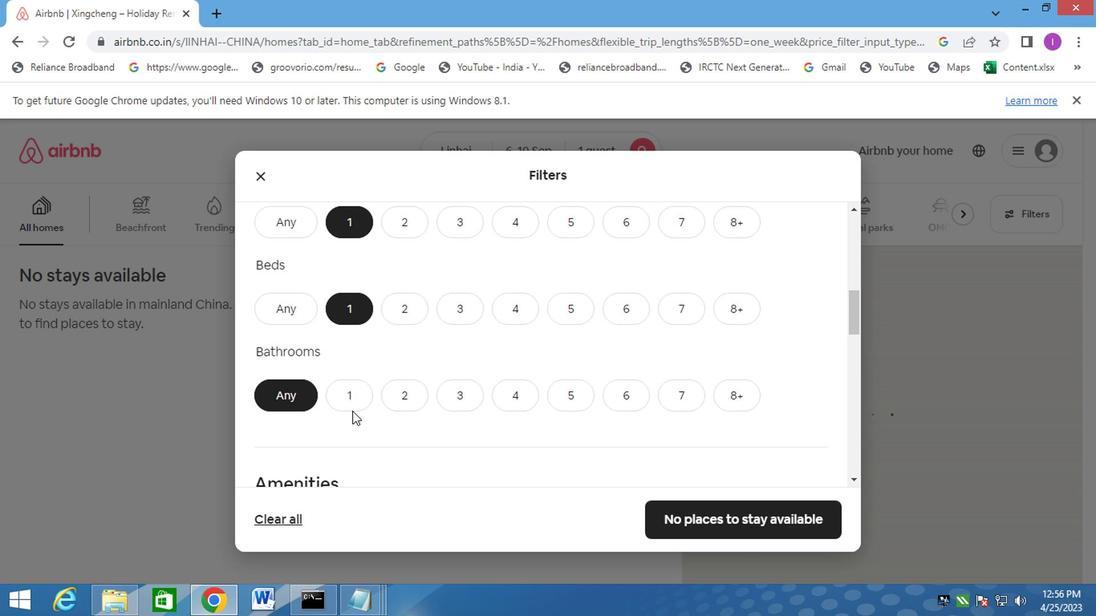 
Action: Mouse pressed left at (348, 408)
Screenshot: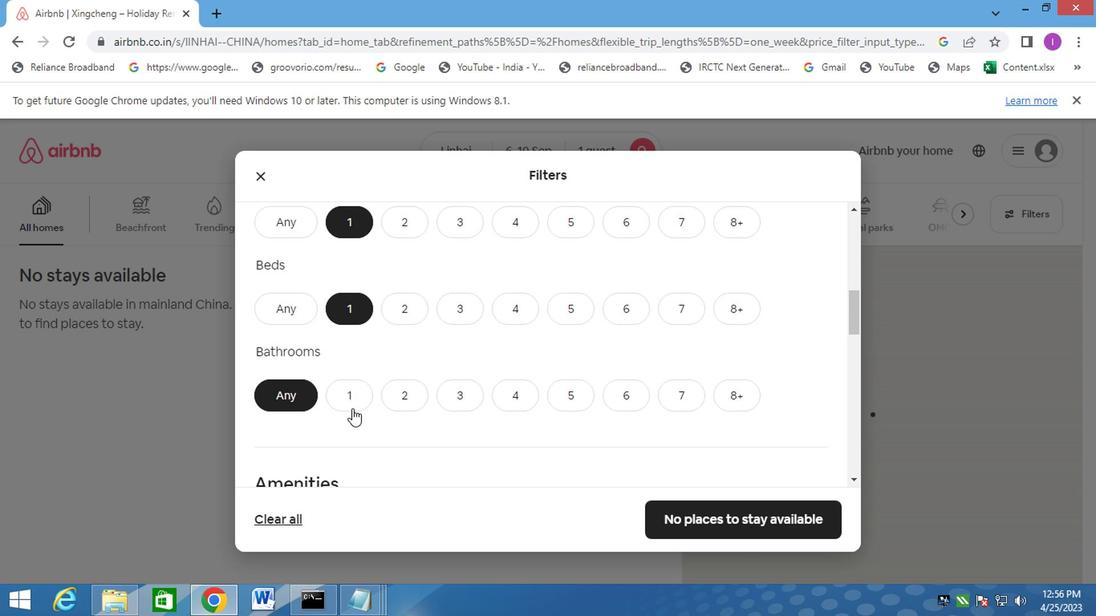 
Action: Mouse moved to (580, 407)
Screenshot: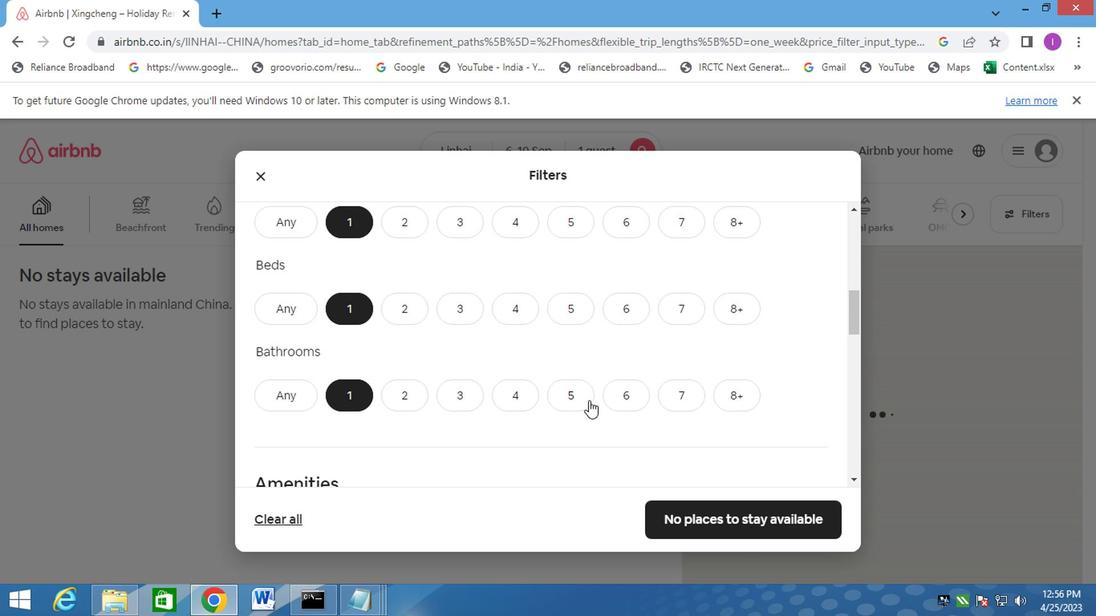
Action: Mouse scrolled (580, 407) with delta (0, 0)
Screenshot: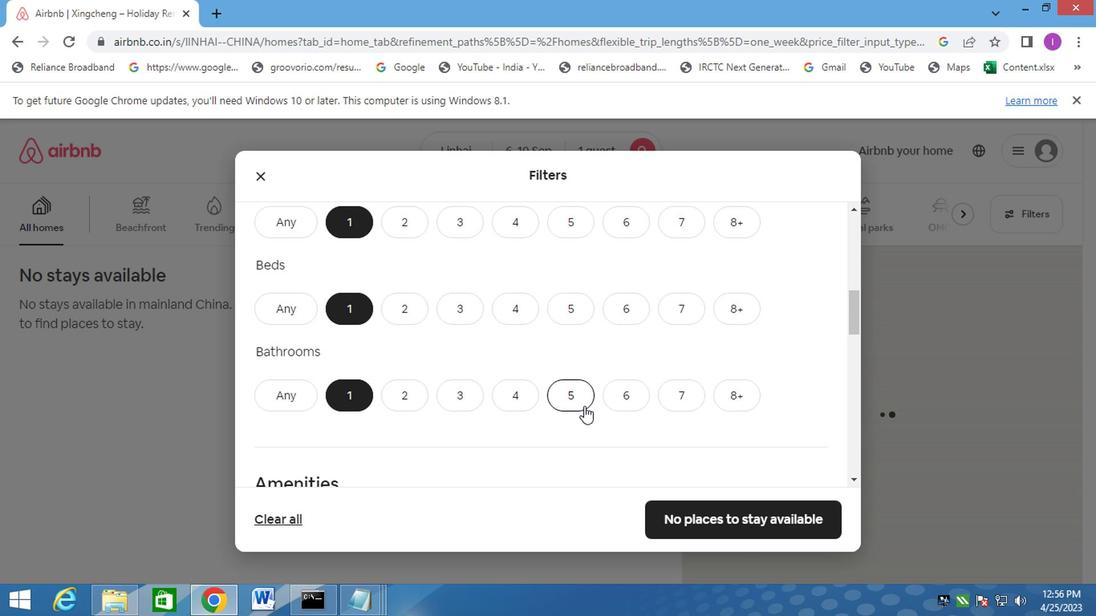 
Action: Mouse scrolled (580, 407) with delta (0, 0)
Screenshot: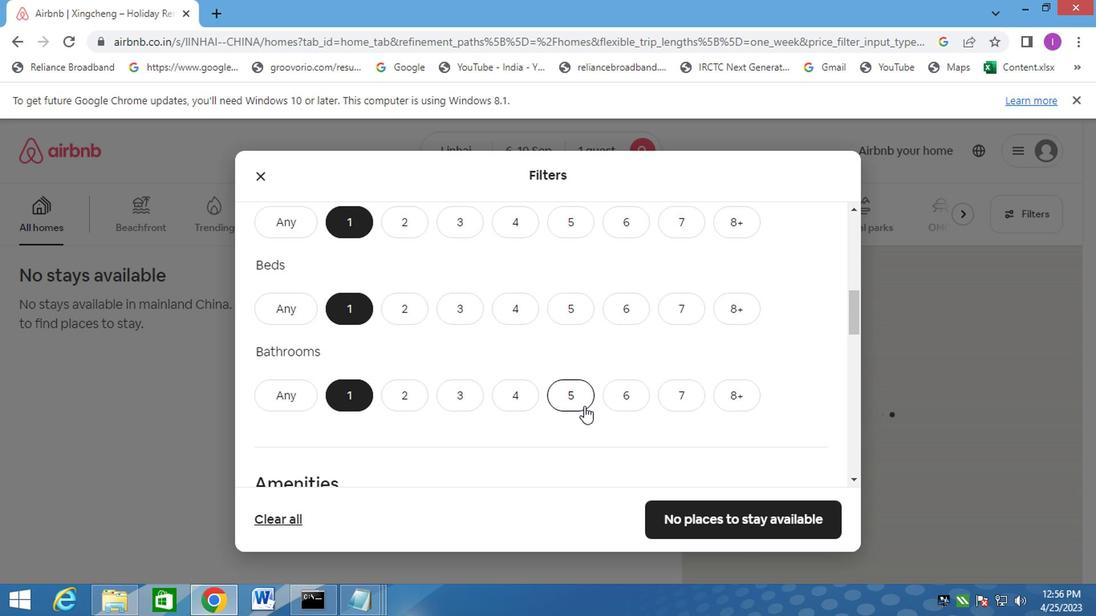 
Action: Mouse moved to (609, 428)
Screenshot: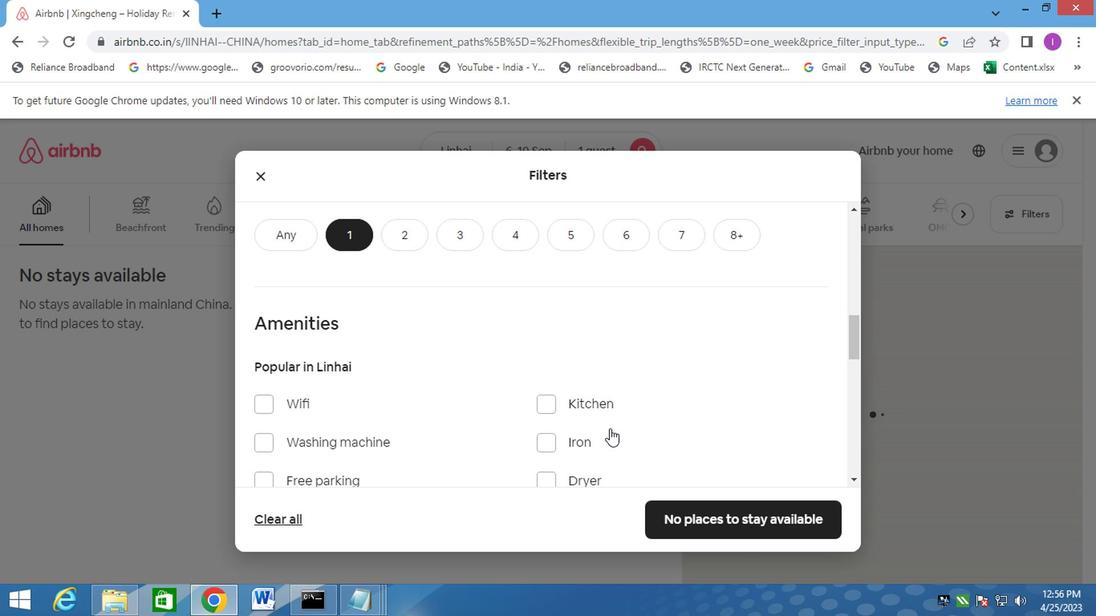 
Action: Mouse scrolled (609, 427) with delta (0, -1)
Screenshot: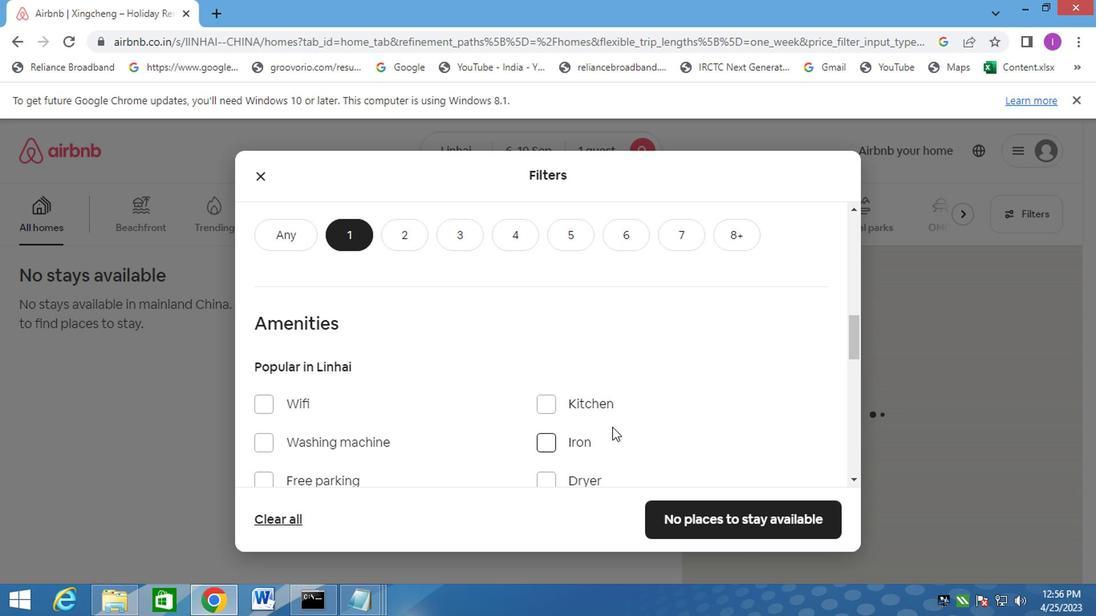 
Action: Mouse moved to (611, 428)
Screenshot: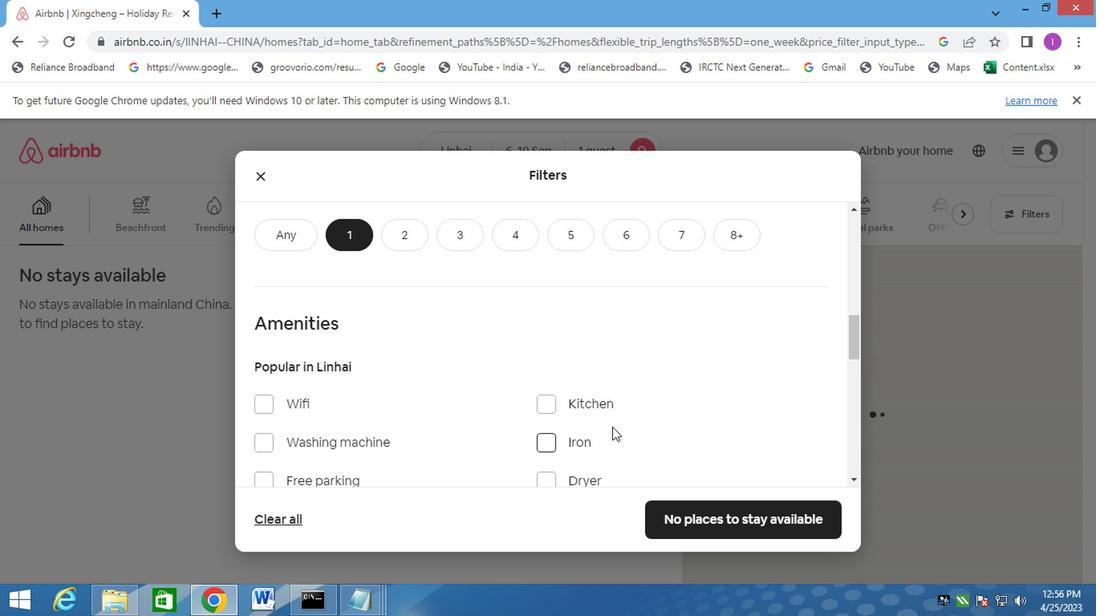 
Action: Mouse scrolled (611, 427) with delta (0, -1)
Screenshot: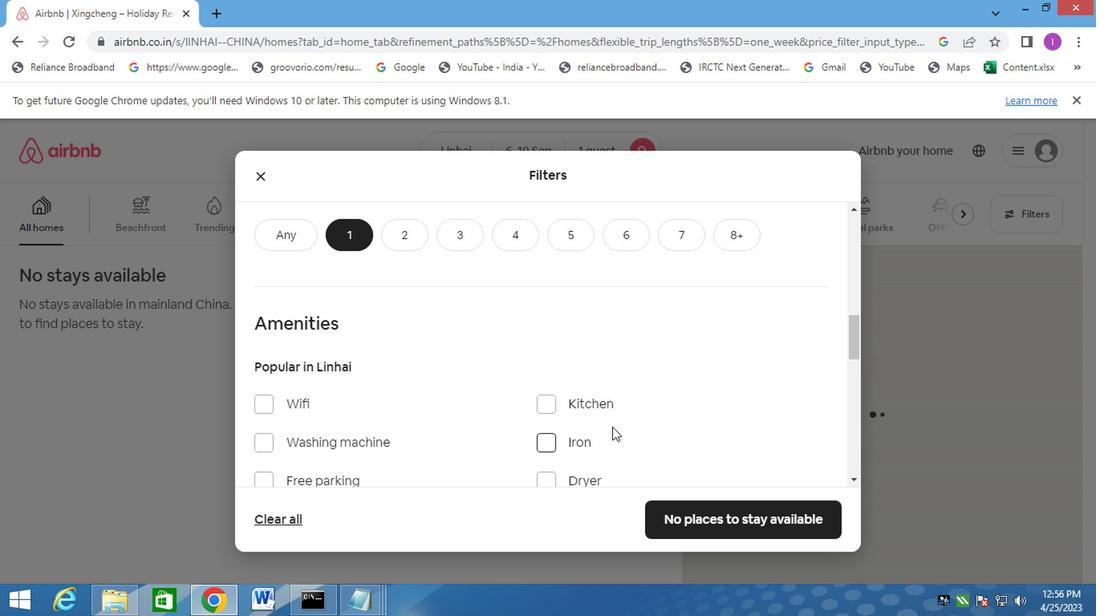 
Action: Mouse scrolled (611, 427) with delta (0, -1)
Screenshot: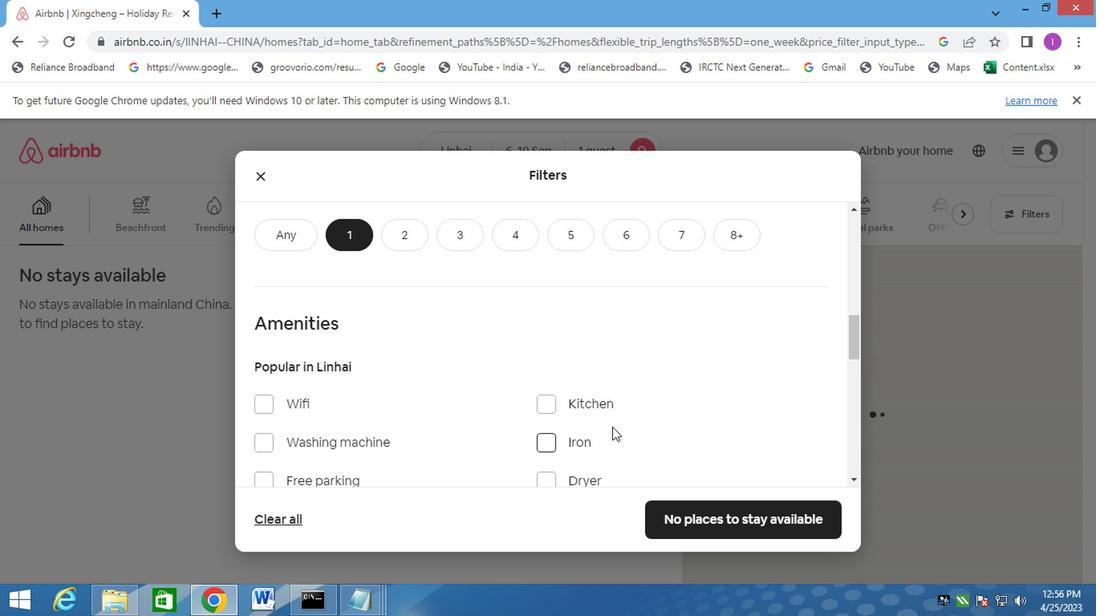 
Action: Mouse moved to (611, 429)
Screenshot: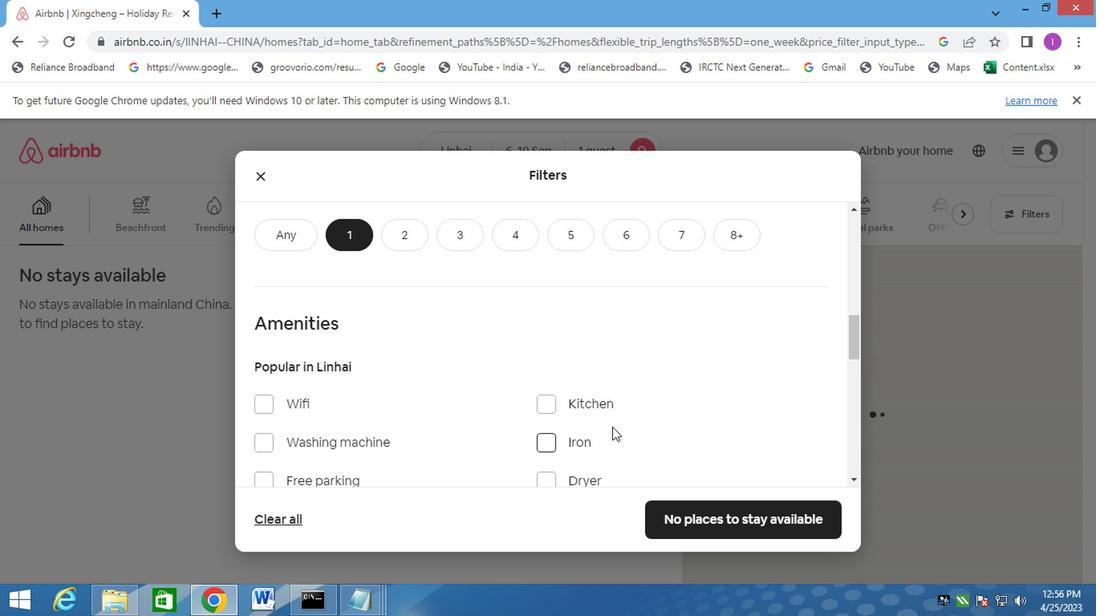 
Action: Mouse scrolled (611, 428) with delta (0, 0)
Screenshot: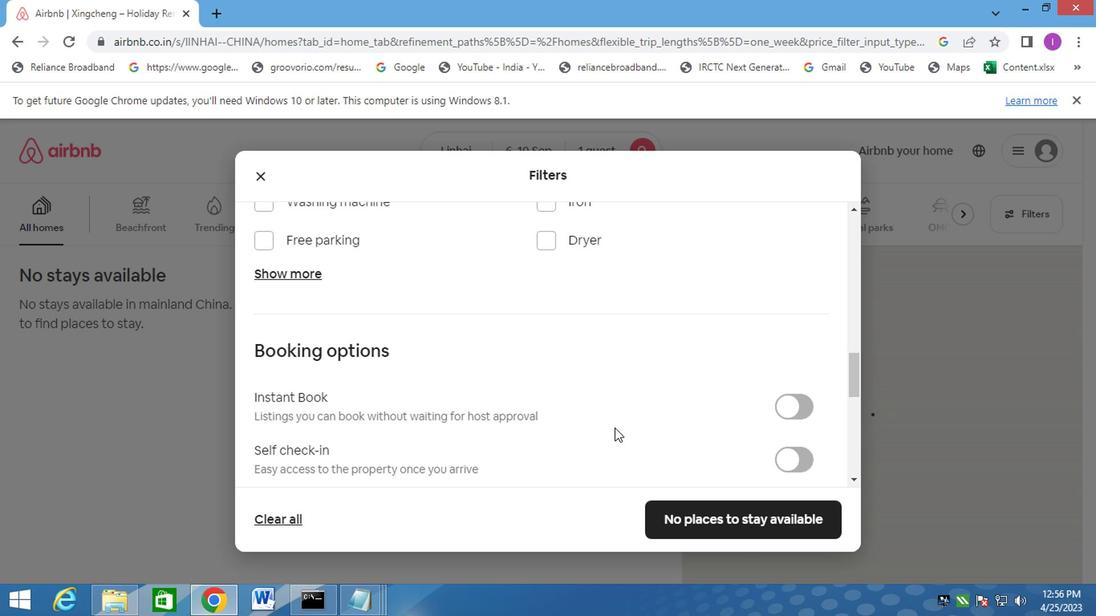 
Action: Mouse moved to (613, 430)
Screenshot: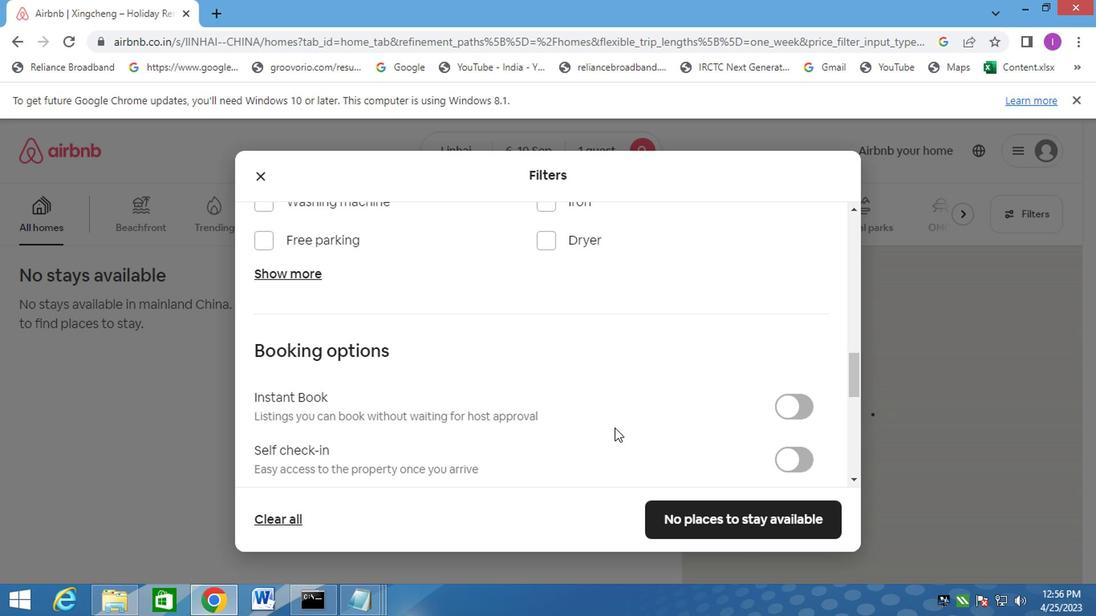 
Action: Mouse scrolled (613, 430) with delta (0, 0)
Screenshot: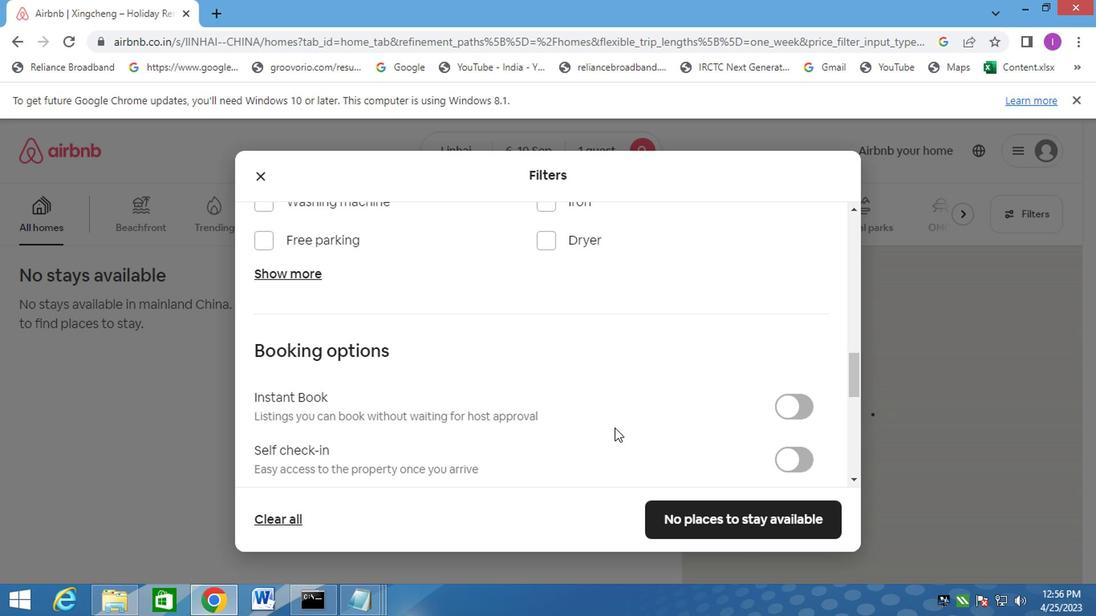 
Action: Mouse scrolled (613, 430) with delta (0, 0)
Screenshot: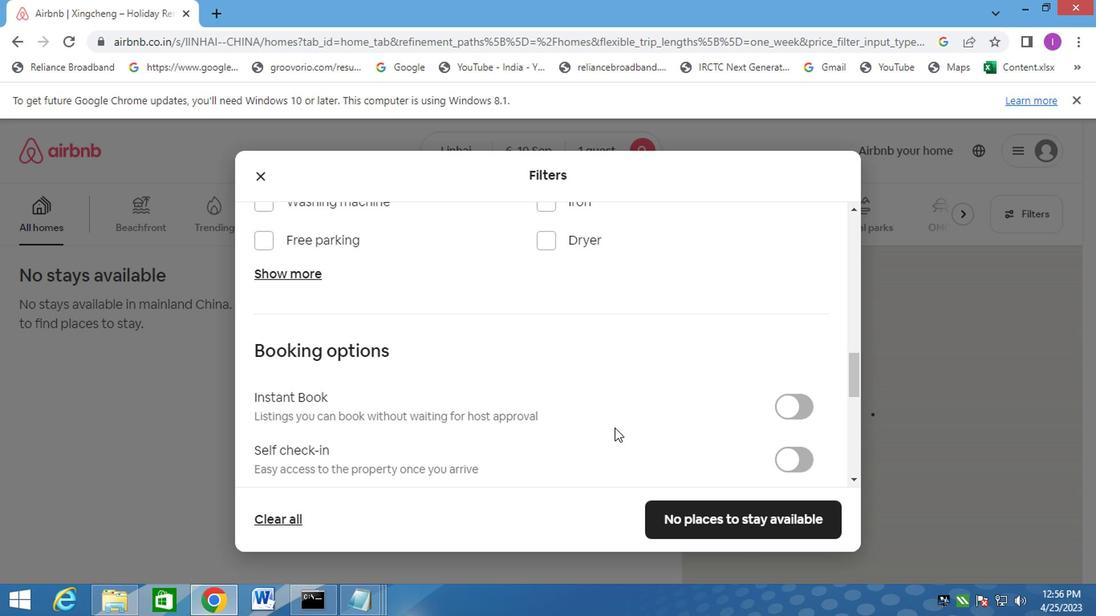 
Action: Mouse scrolled (613, 430) with delta (0, 0)
Screenshot: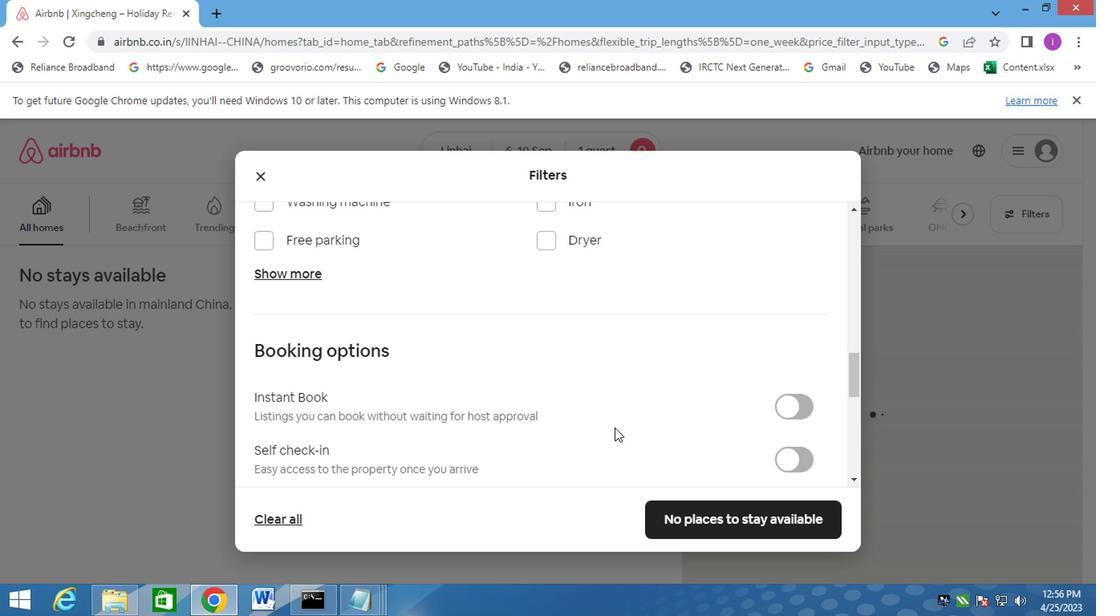 
Action: Mouse moved to (635, 396)
Screenshot: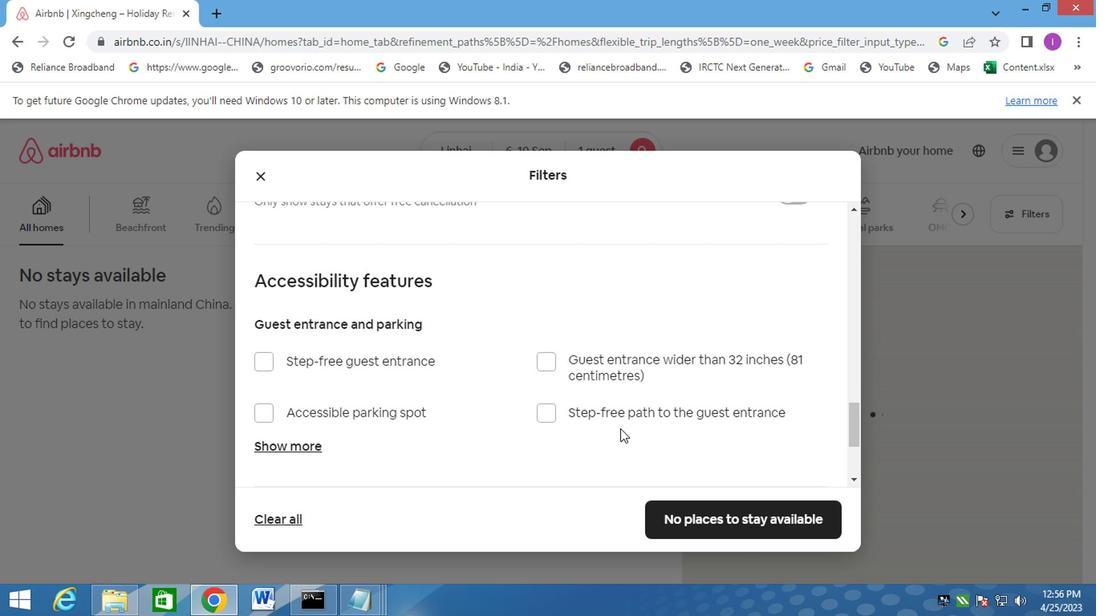 
Action: Mouse scrolled (635, 397) with delta (0, 1)
Screenshot: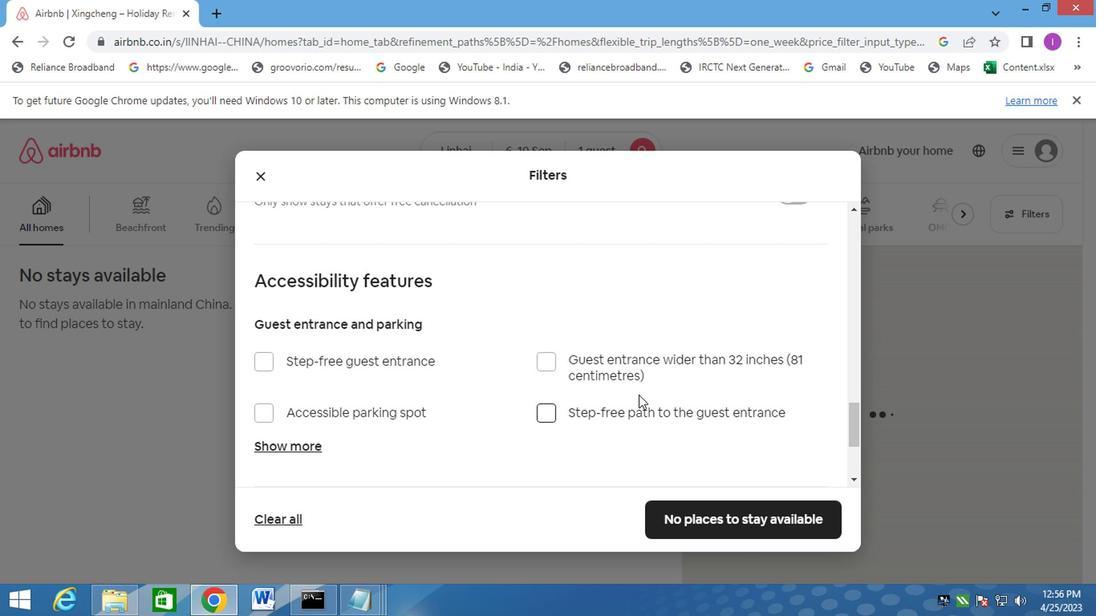 
Action: Mouse moved to (796, 225)
Screenshot: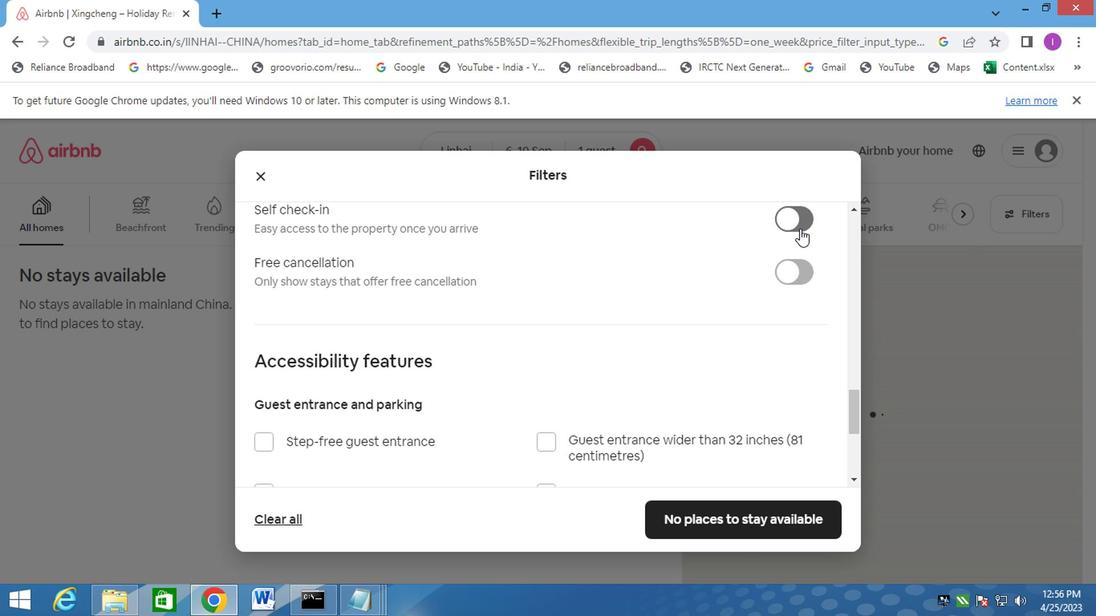 
Action: Mouse pressed left at (796, 225)
Screenshot: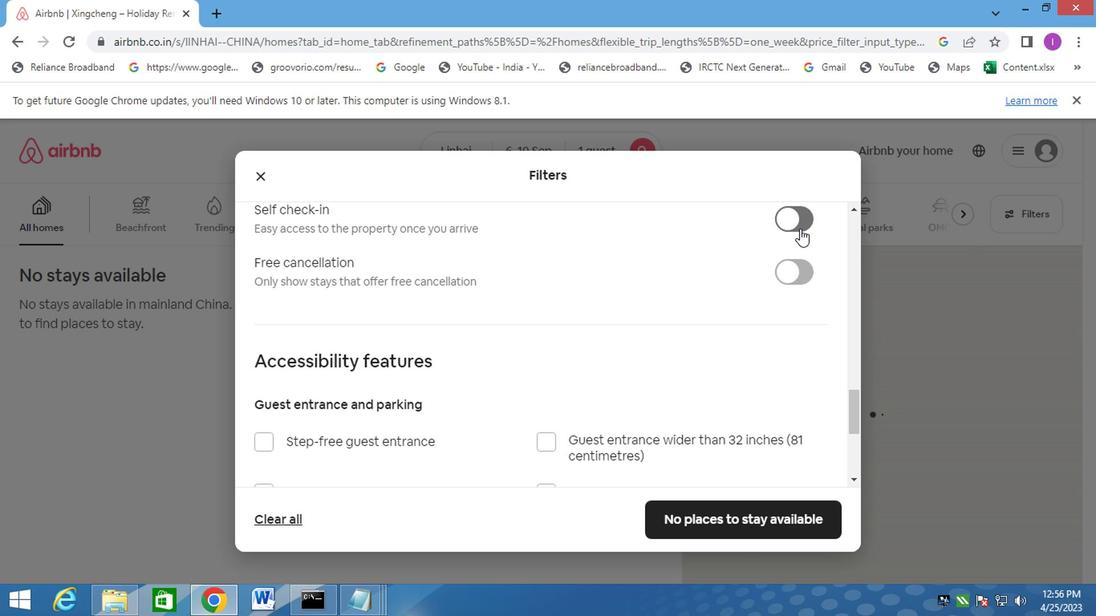 
Action: Mouse moved to (718, 364)
Screenshot: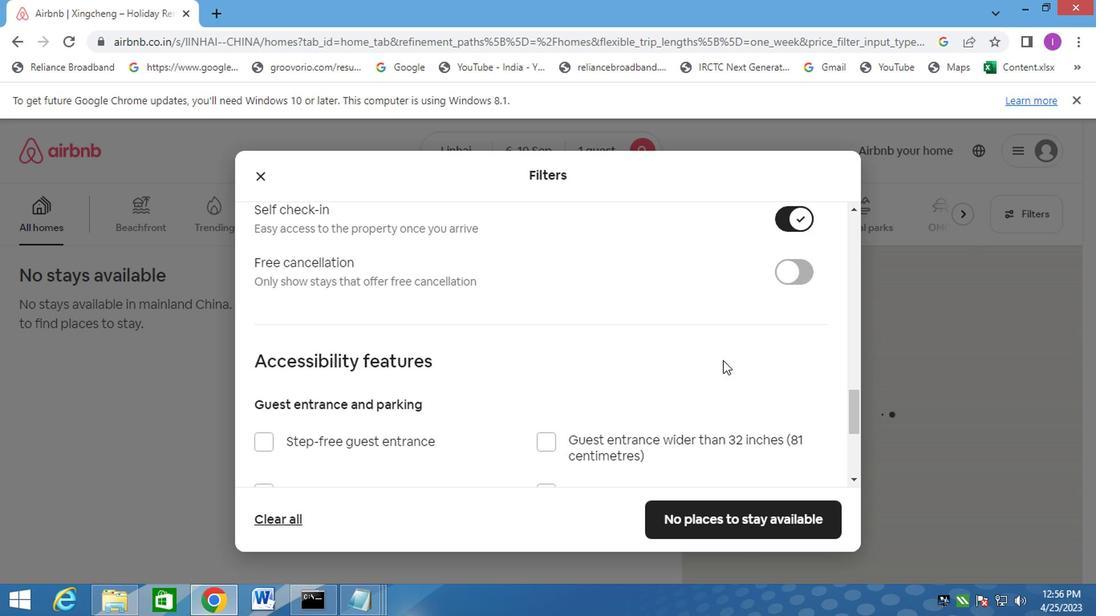 
Action: Mouse scrolled (718, 363) with delta (0, -1)
Screenshot: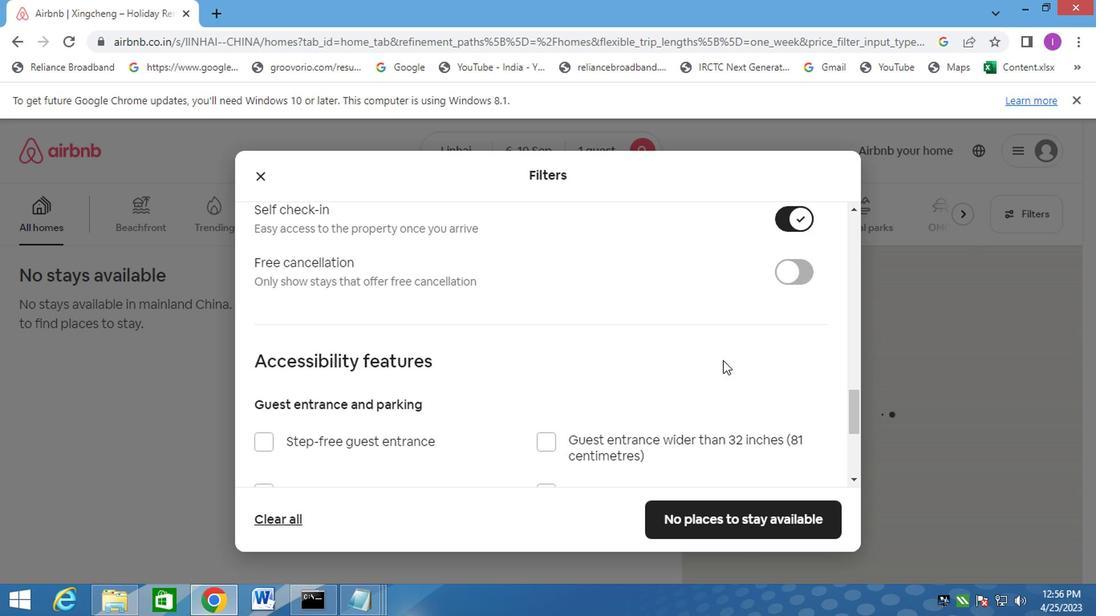 
Action: Mouse moved to (718, 364)
Screenshot: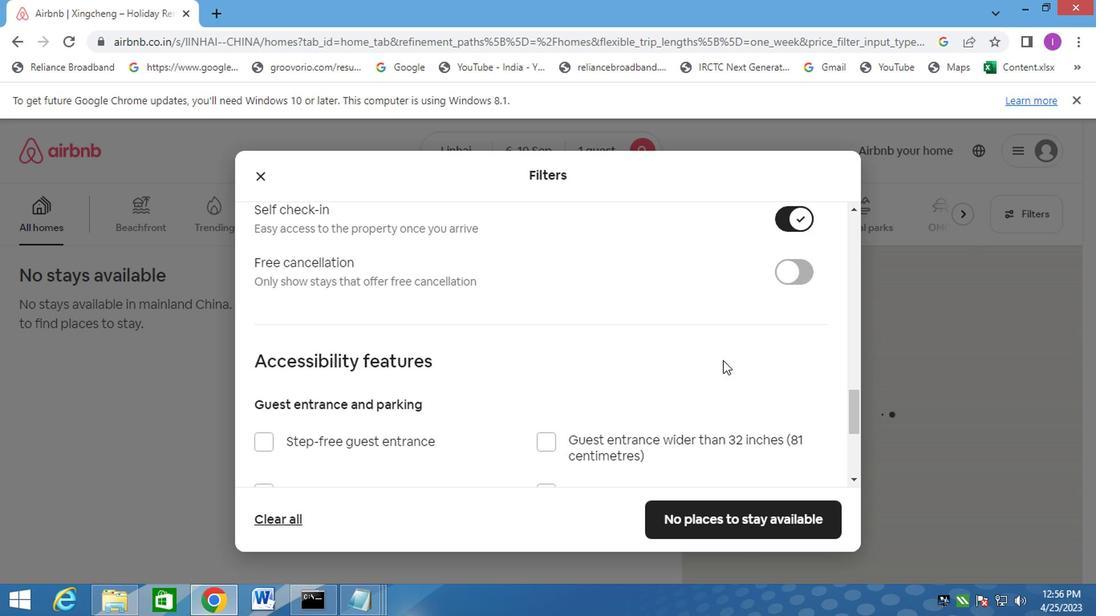 
Action: Mouse scrolled (718, 364) with delta (0, 0)
Screenshot: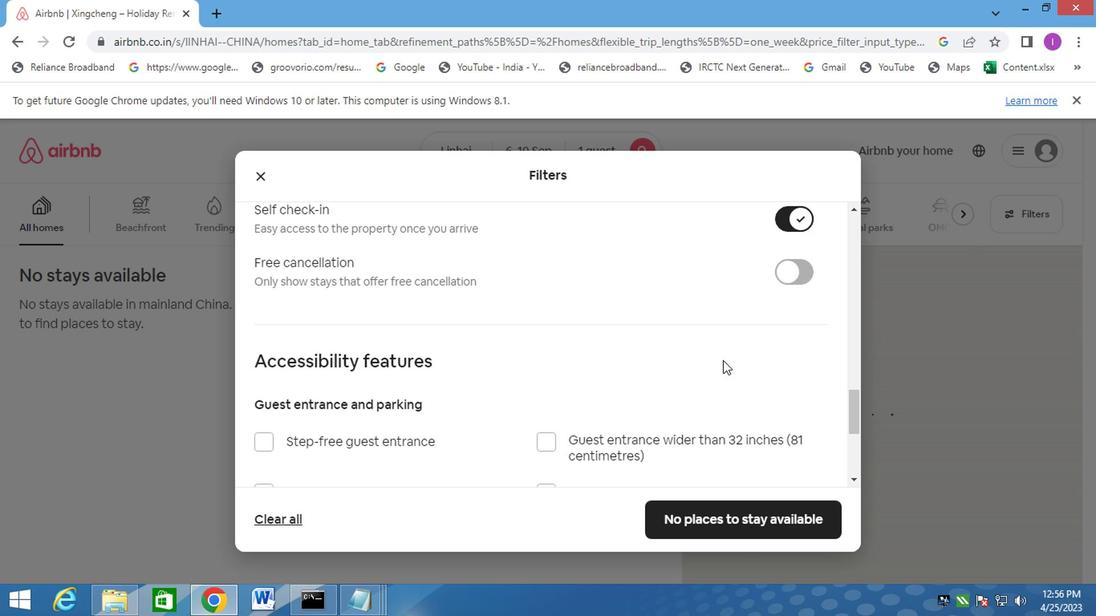 
Action: Mouse scrolled (718, 364) with delta (0, 0)
Screenshot: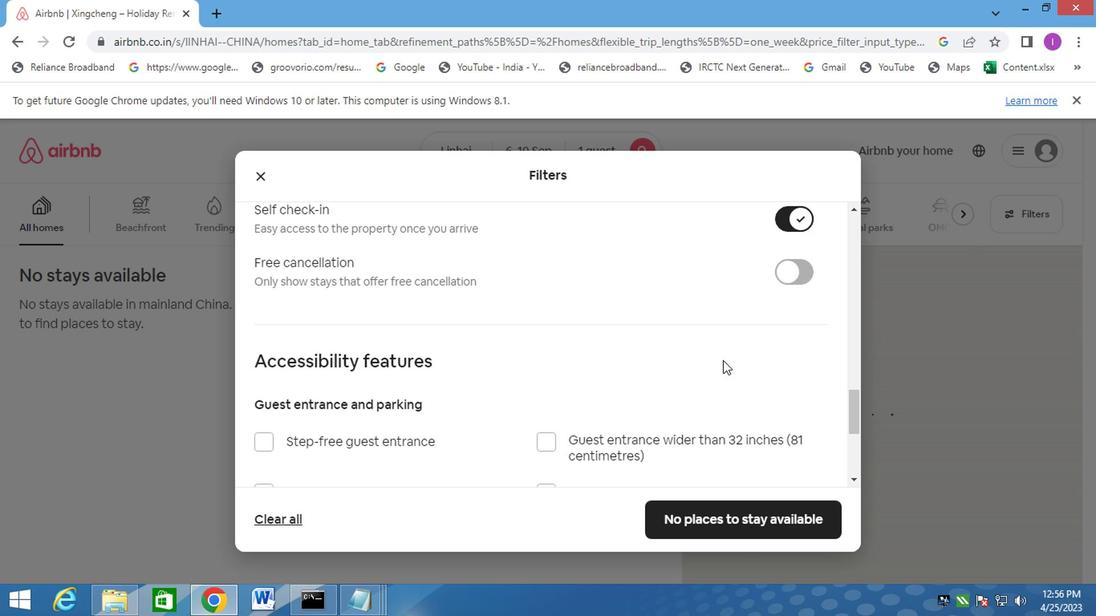 
Action: Mouse scrolled (718, 364) with delta (0, 0)
Screenshot: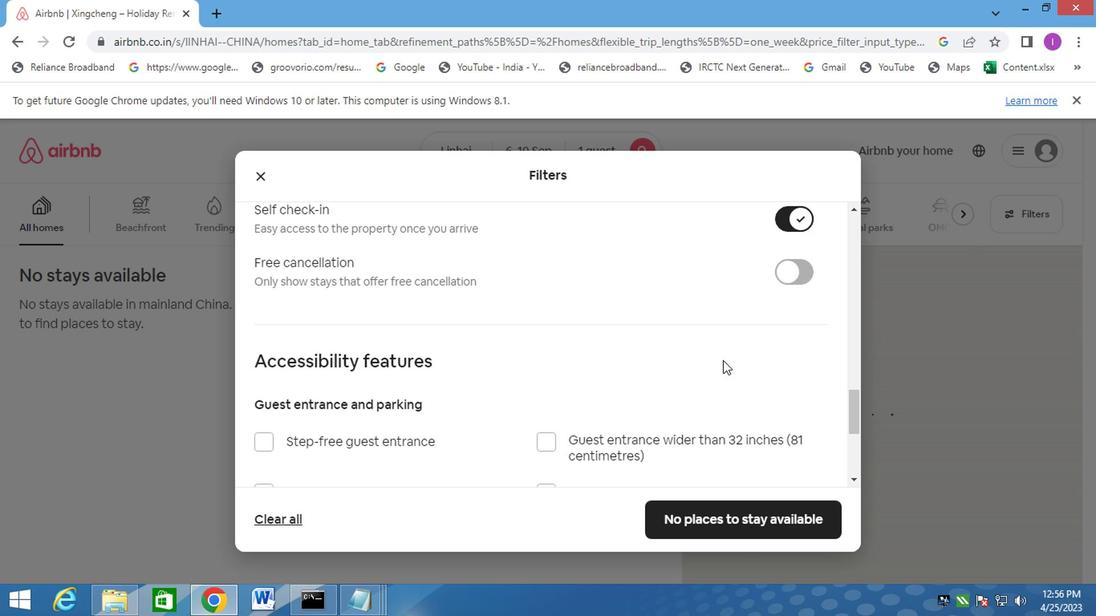
Action: Mouse scrolled (718, 364) with delta (0, 0)
Screenshot: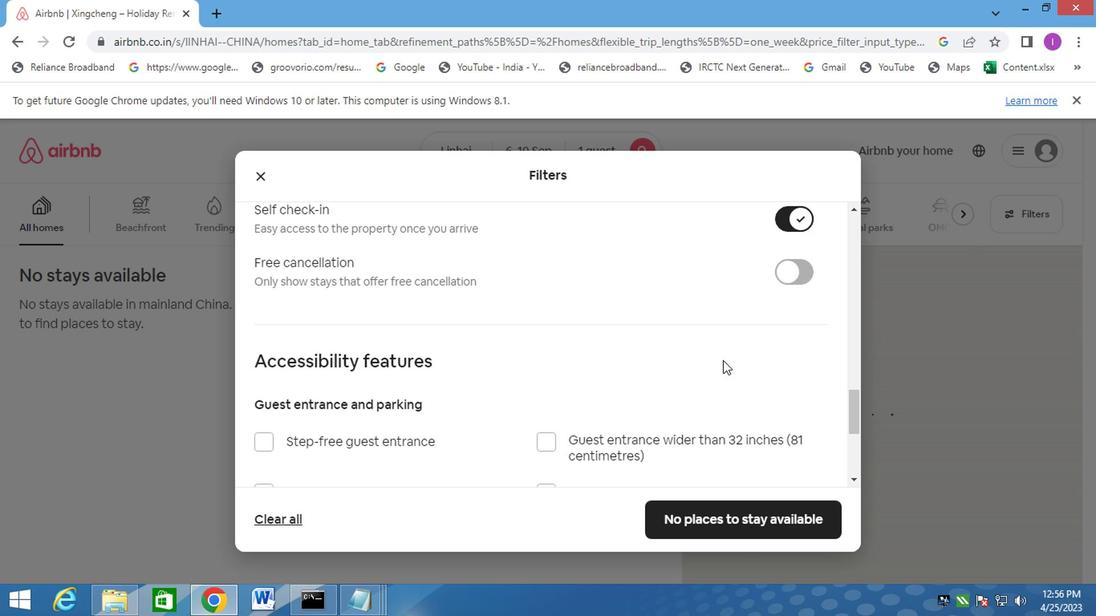 
Action: Mouse moved to (716, 364)
Screenshot: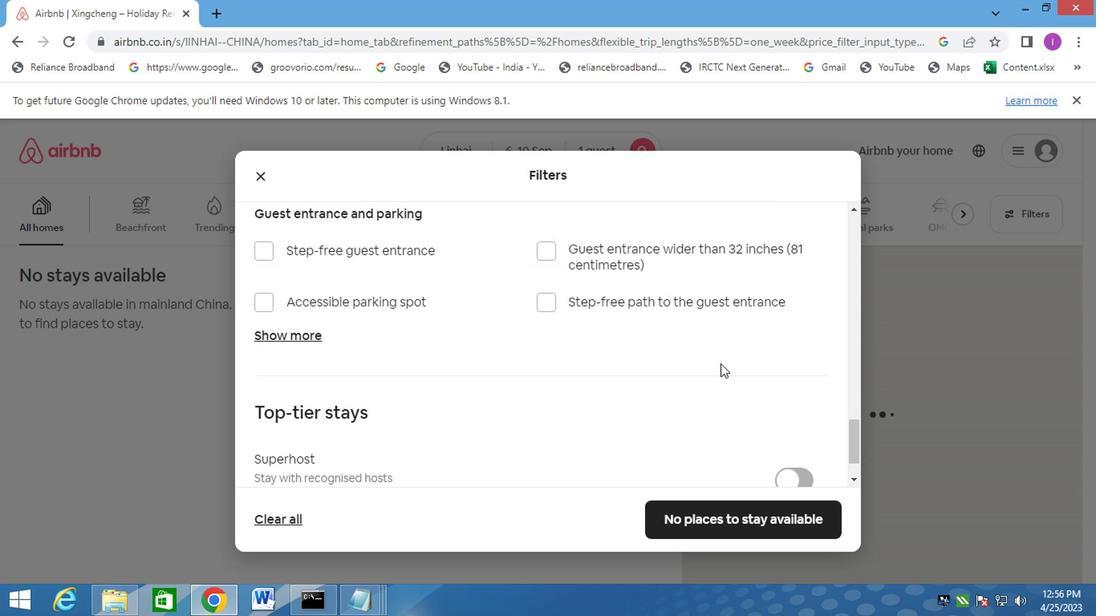 
Action: Mouse scrolled (716, 364) with delta (0, 0)
Screenshot: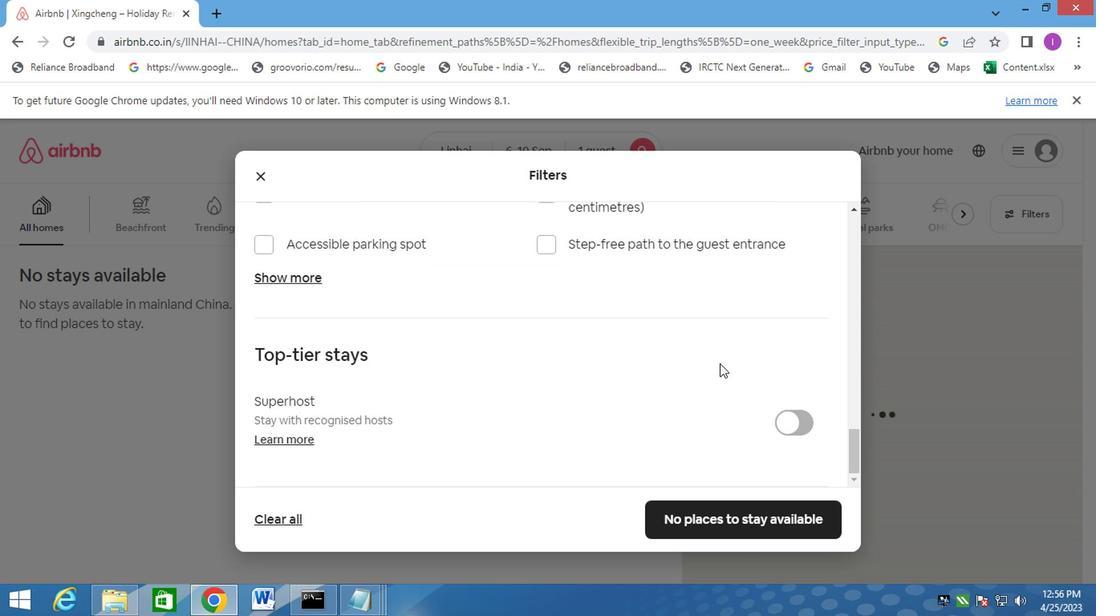 
Action: Mouse scrolled (716, 364) with delta (0, 0)
Screenshot: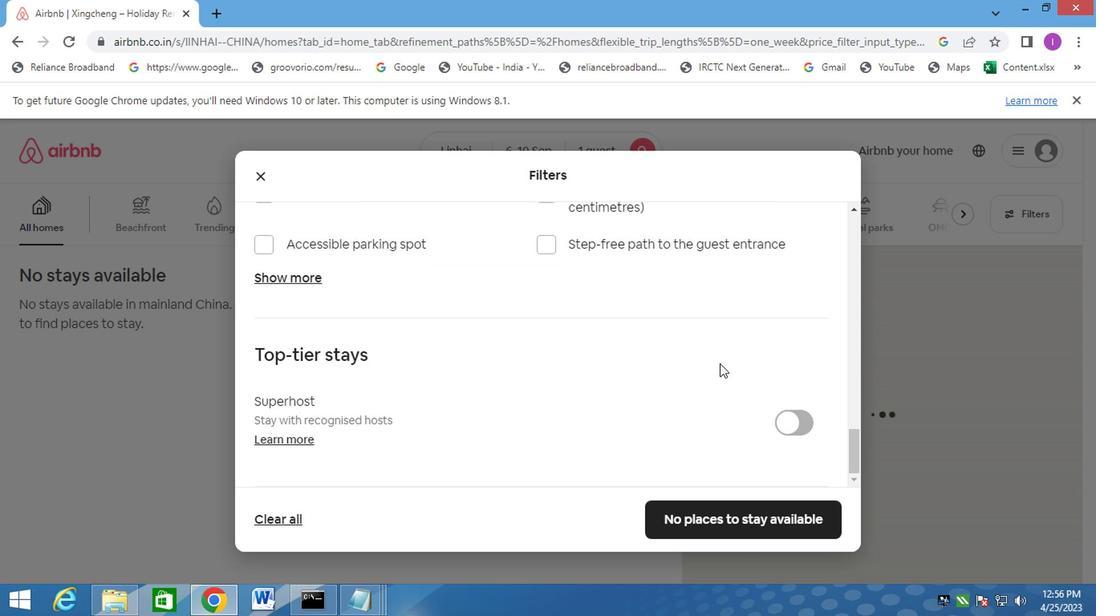 
Action: Mouse scrolled (716, 364) with delta (0, 0)
Screenshot: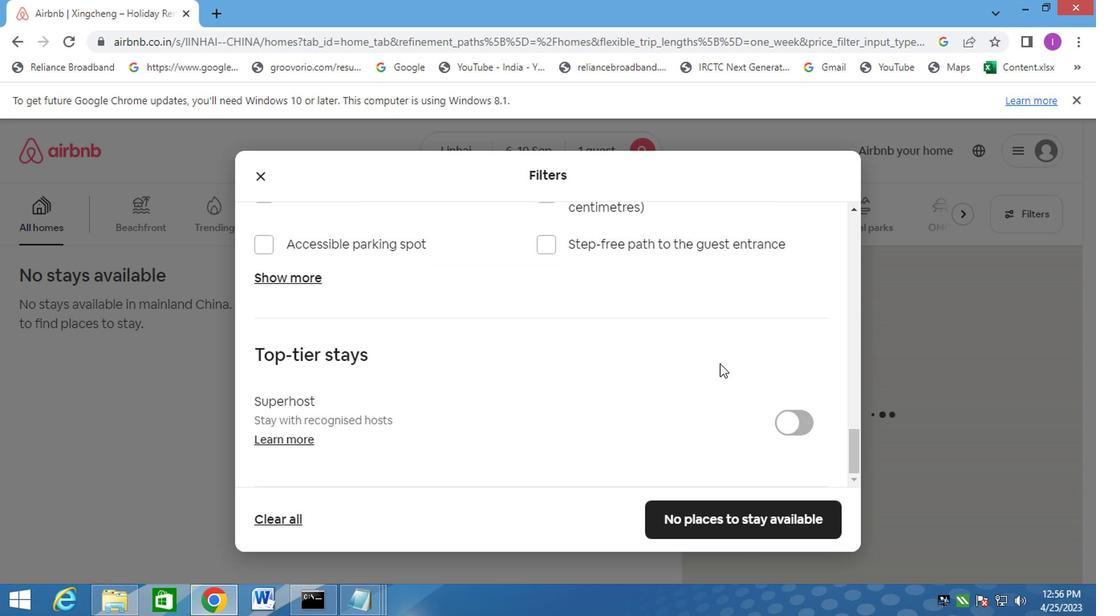 
Action: Mouse scrolled (716, 364) with delta (0, 0)
Screenshot: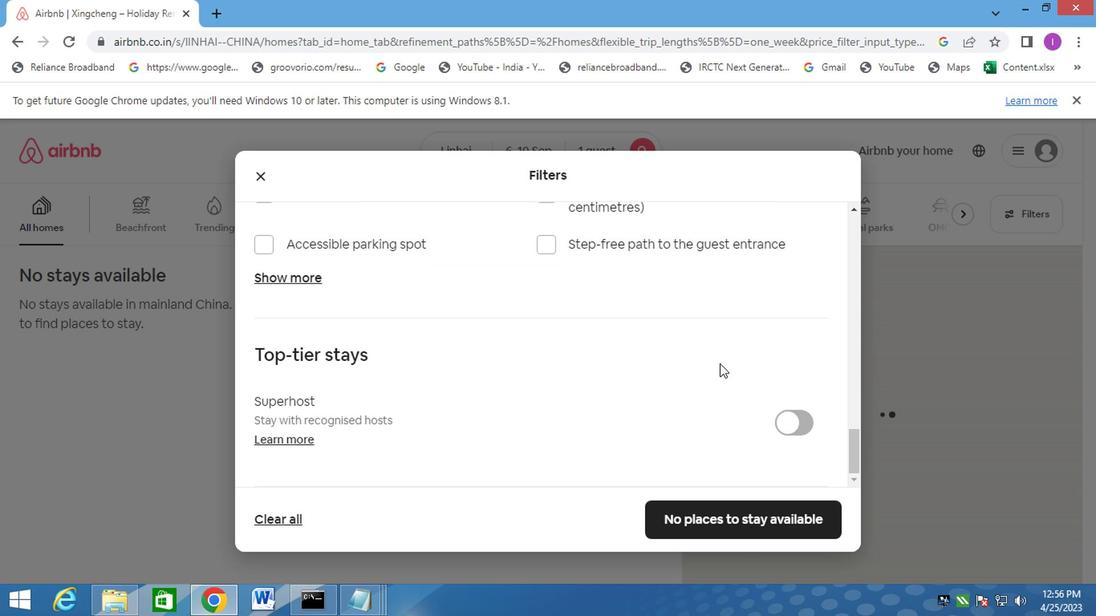 
Action: Mouse scrolled (716, 364) with delta (0, 0)
Screenshot: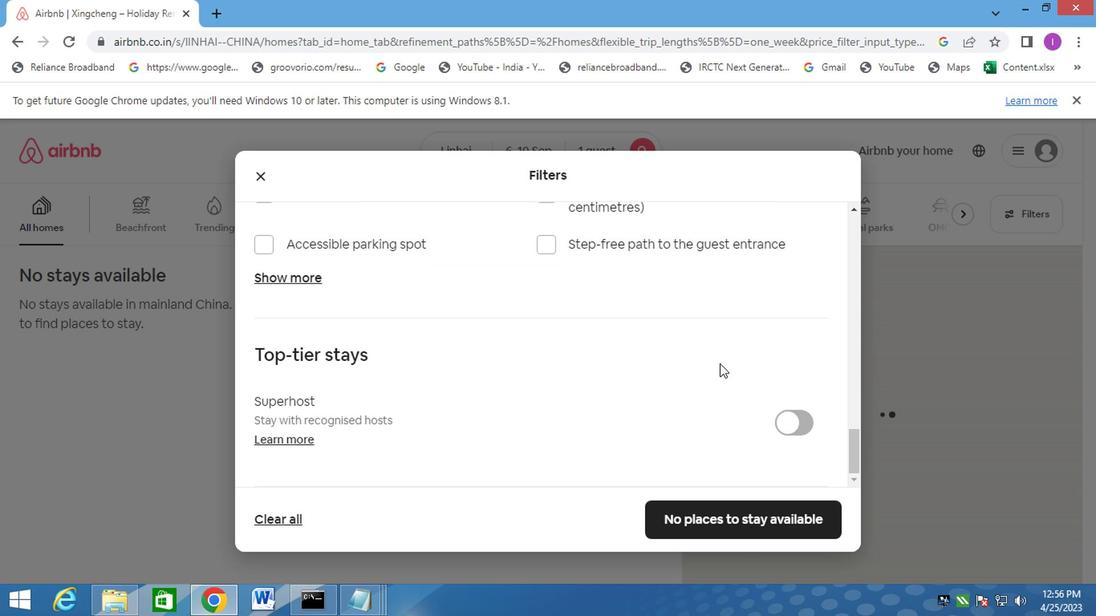 
Action: Mouse scrolled (716, 364) with delta (0, 0)
Screenshot: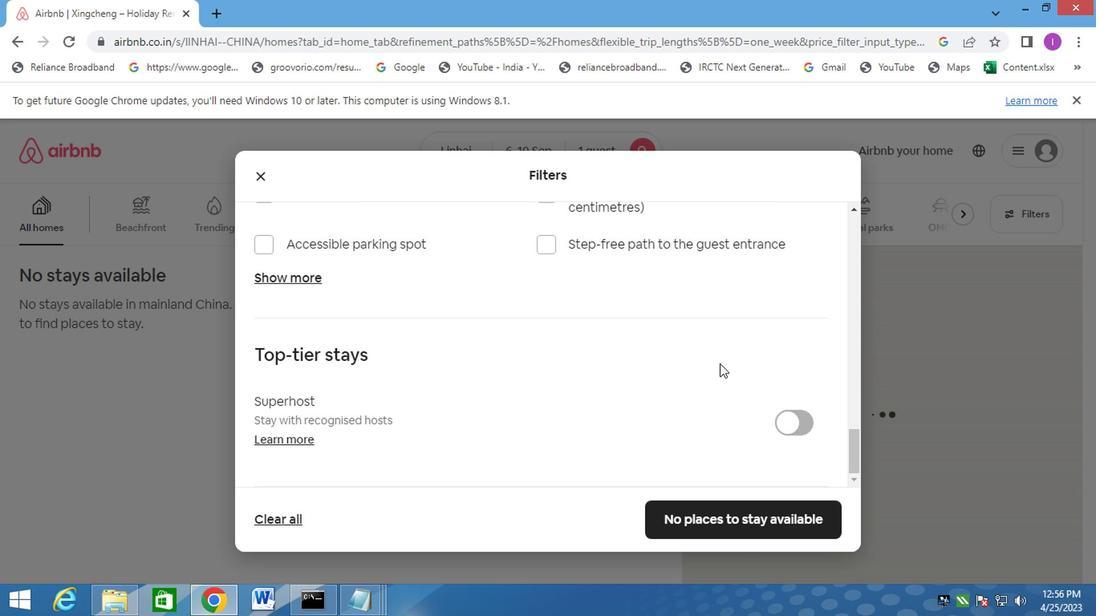 
Action: Mouse scrolled (716, 364) with delta (0, 0)
Screenshot: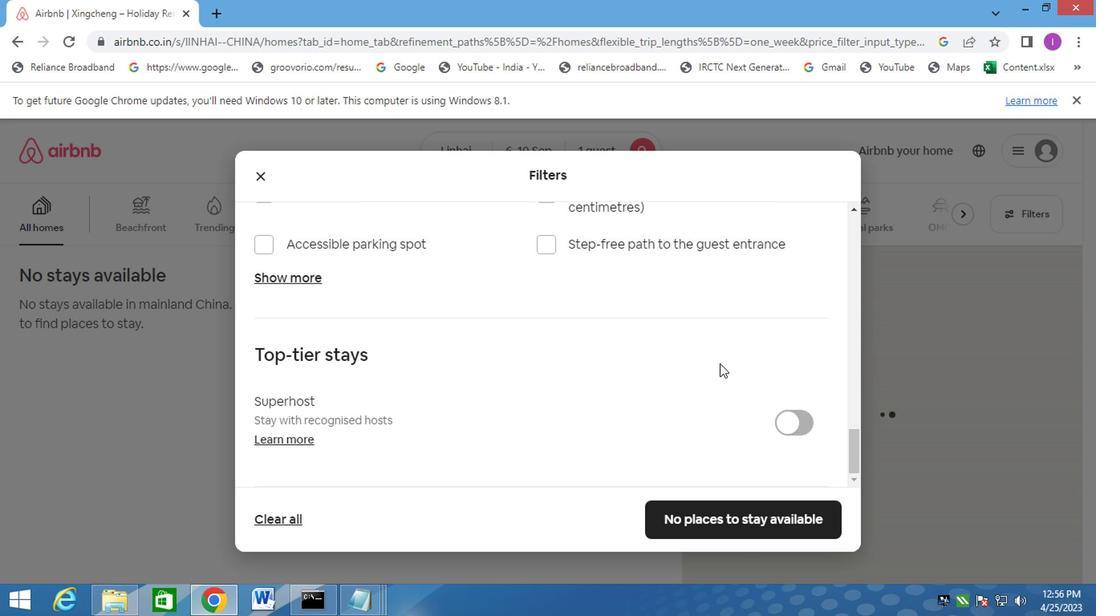 
Action: Mouse scrolled (716, 364) with delta (0, 0)
Screenshot: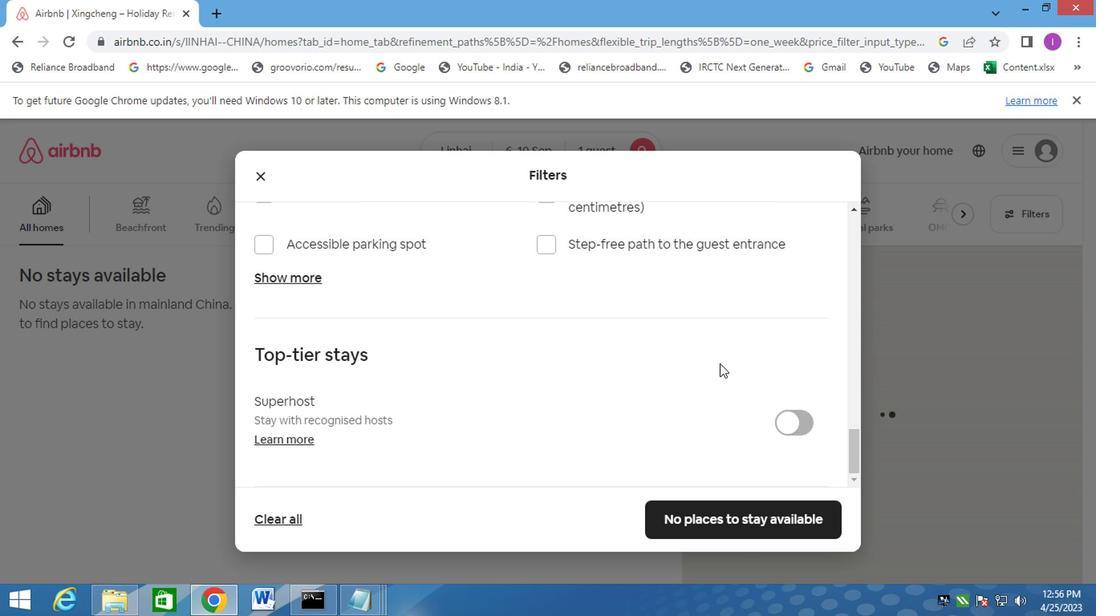 
Action: Mouse scrolled (716, 364) with delta (0, 0)
Screenshot: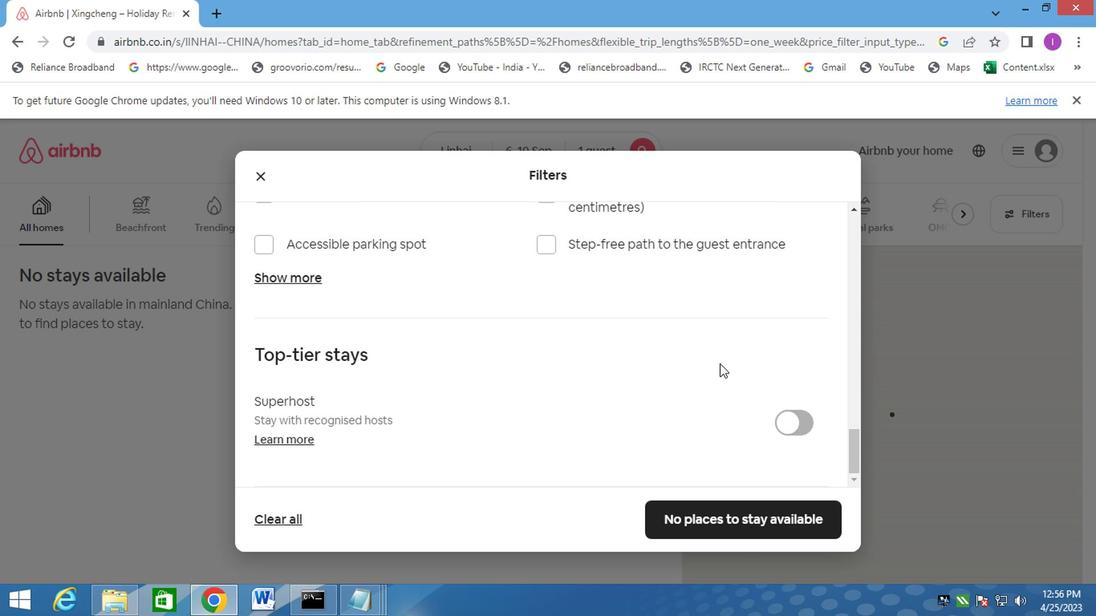 
Action: Mouse moved to (668, 515)
Screenshot: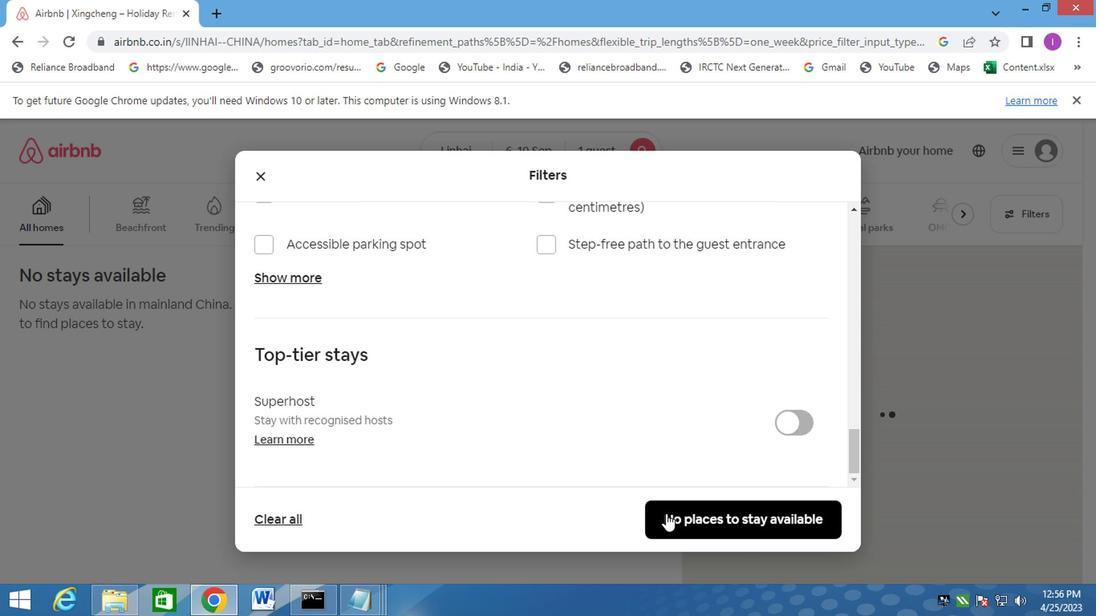 
Action: Mouse pressed left at (668, 515)
Screenshot: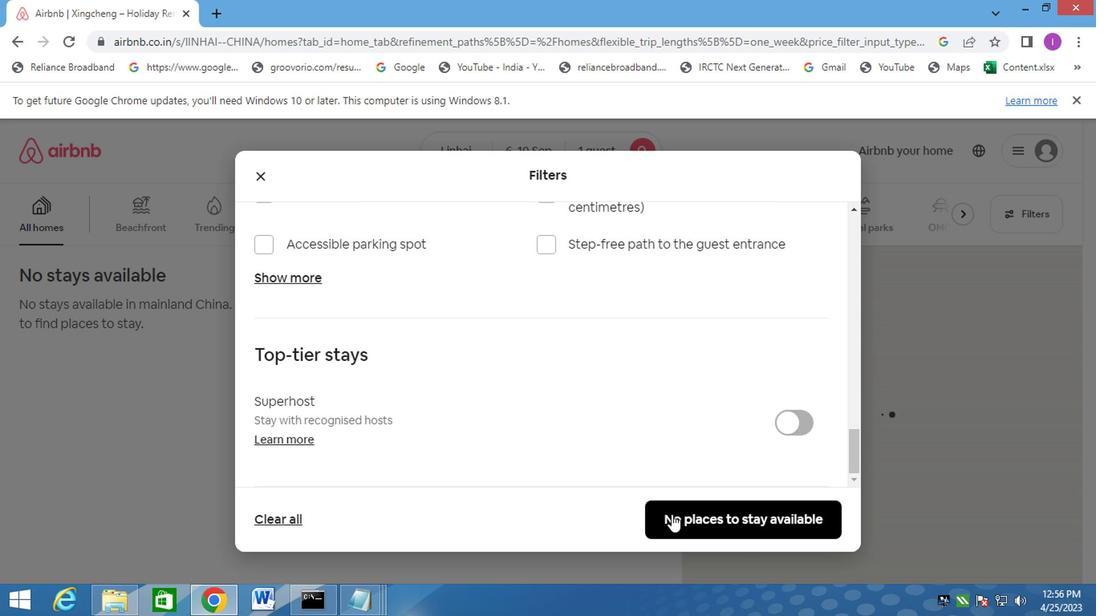 
Action: Mouse moved to (794, 461)
Screenshot: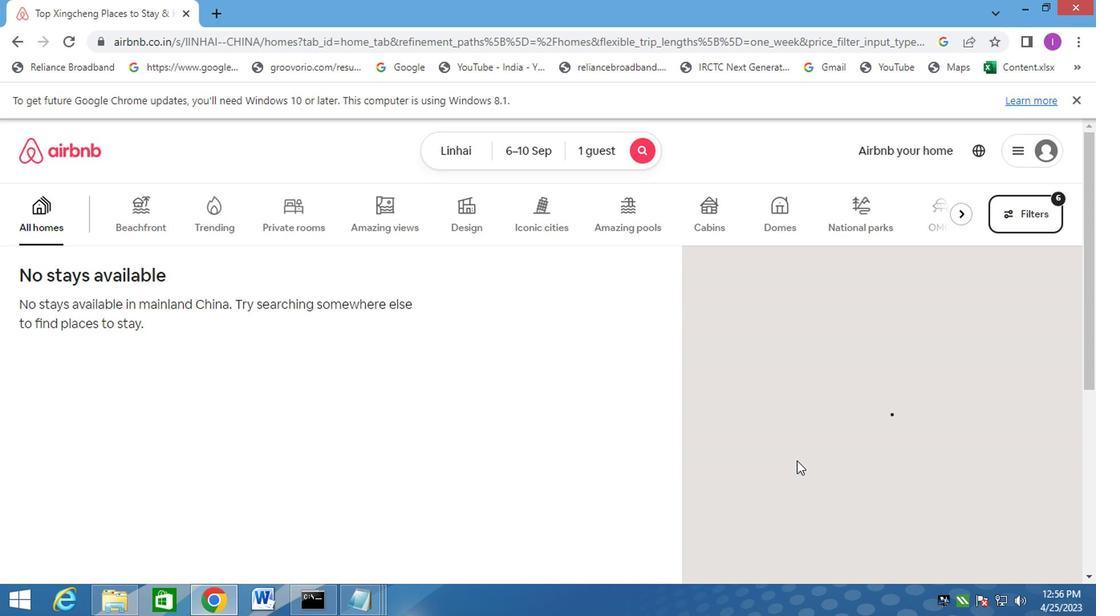 
